 Task: Look for space in Chelles, France from 4th June, 2023 to 8th June, 2023 for 2 adults in price range Rs.8000 to Rs.16000. Place can be private room with 1  bedroom having 1 bed and 1 bathroom. Property type can be house, flat, guest house, hotel. Amenities needed are: washing machine. Booking option can be shelf check-in. Required host language is English.
Action: Mouse moved to (375, 102)
Screenshot: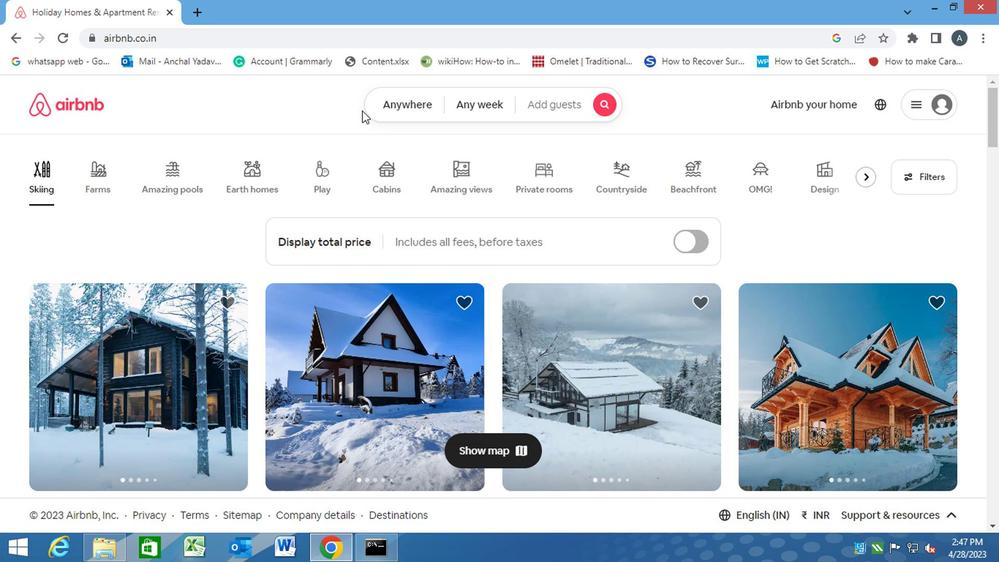 
Action: Mouse pressed left at (375, 102)
Screenshot: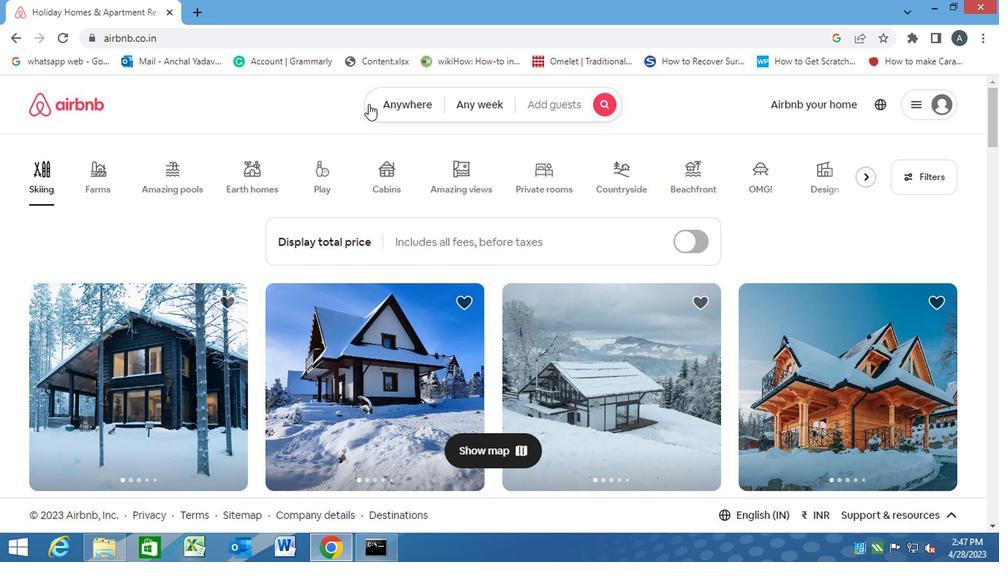 
Action: Mouse moved to (337, 158)
Screenshot: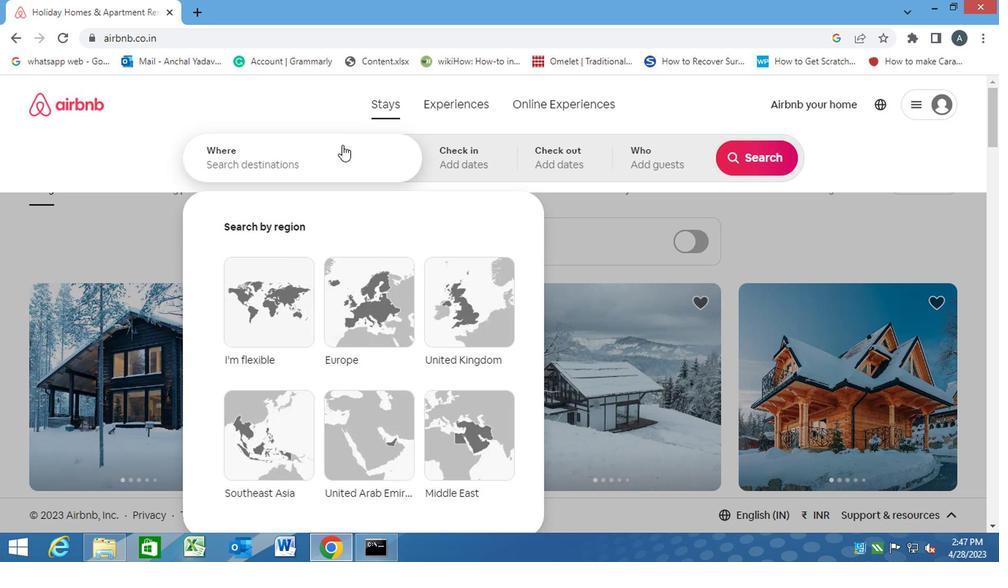 
Action: Mouse pressed left at (337, 158)
Screenshot: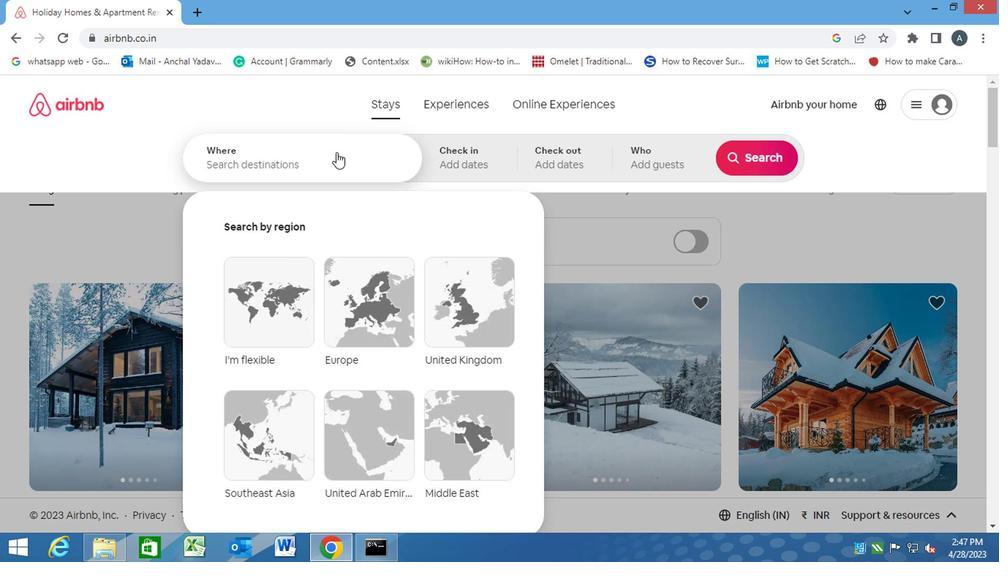 
Action: Key pressed c<Key.caps_lock>helles,<Key.space><Key.caps_lock>f<Key.caps_lock>rance<Key.enter>
Screenshot: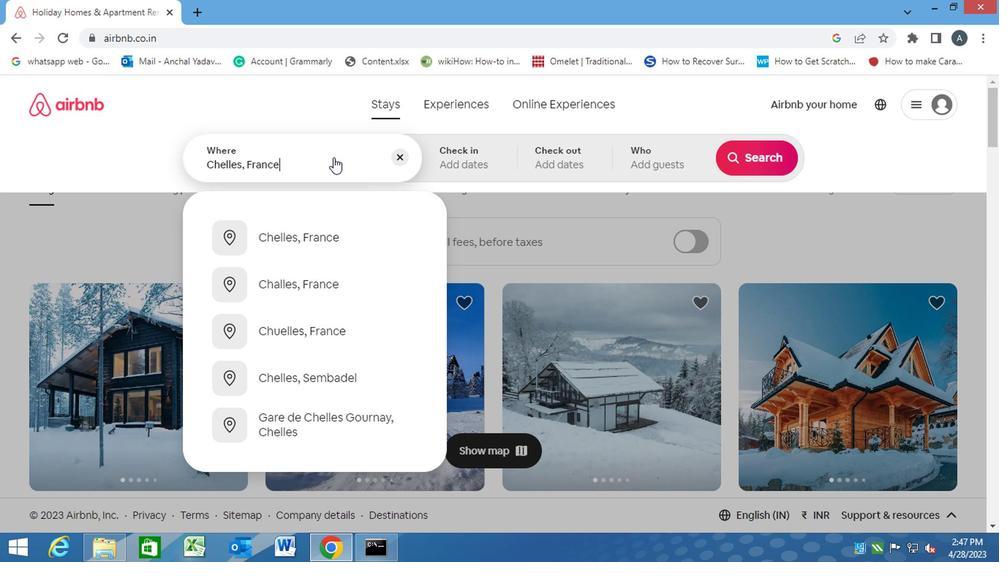
Action: Mouse moved to (754, 272)
Screenshot: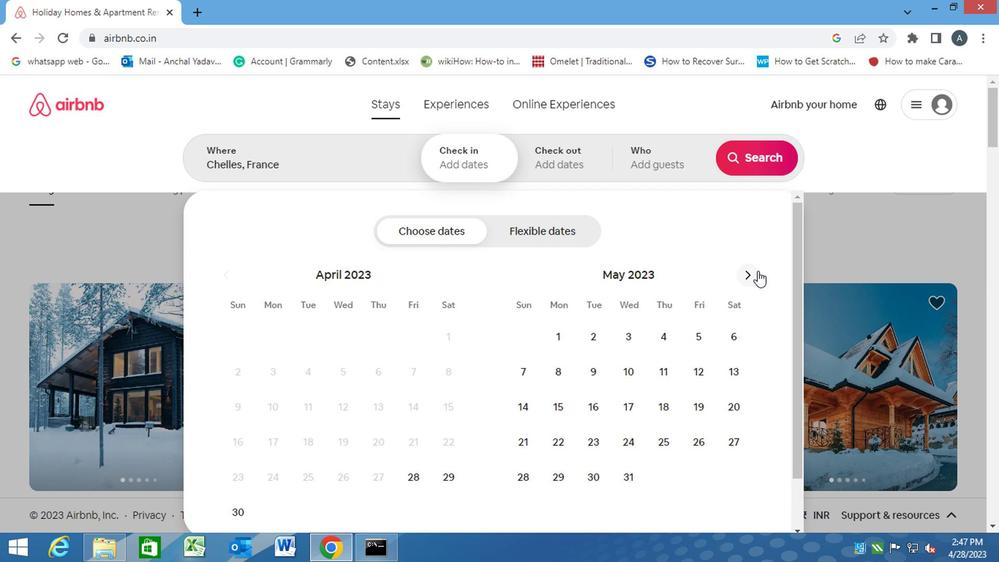 
Action: Mouse pressed left at (754, 272)
Screenshot: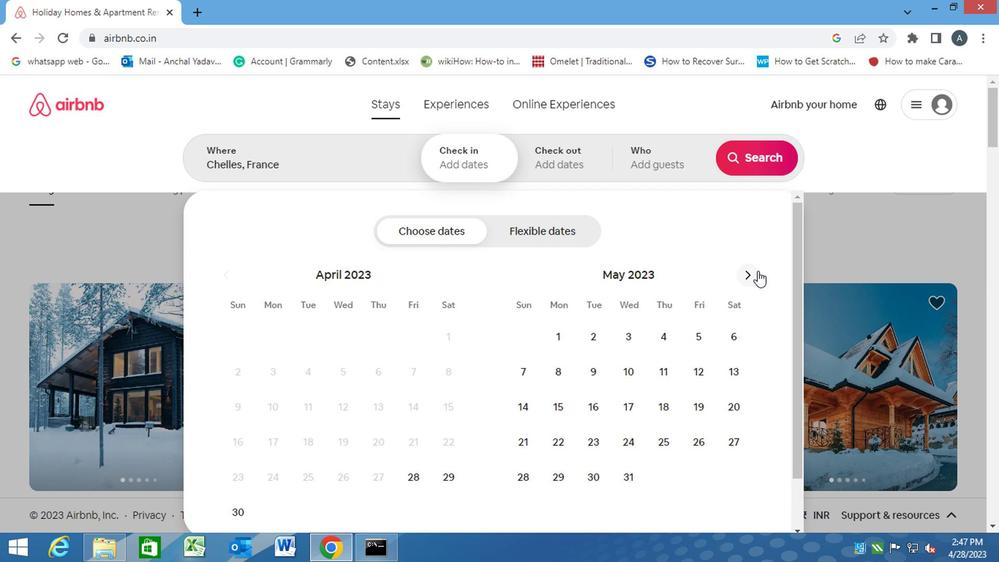 
Action: Mouse moved to (529, 372)
Screenshot: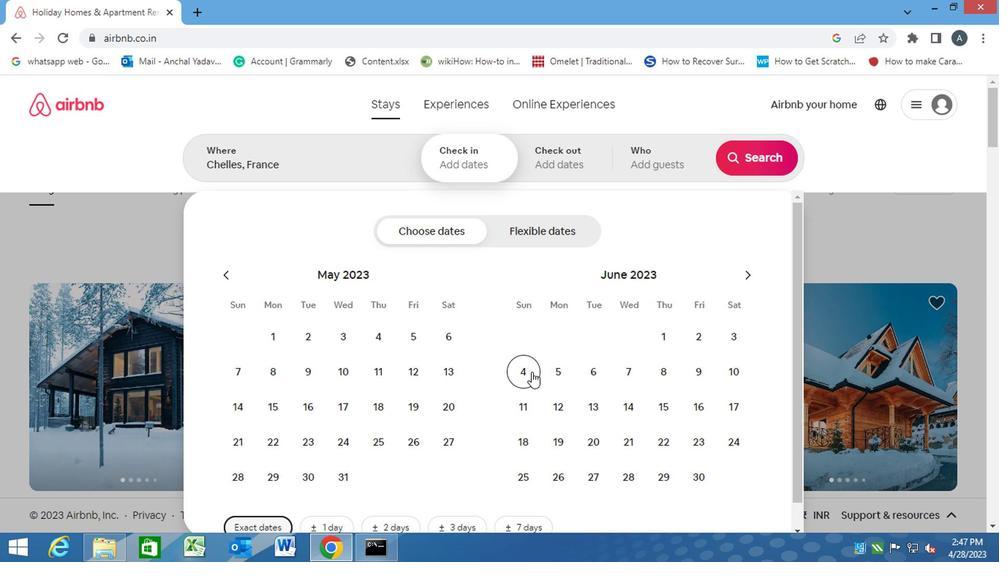 
Action: Mouse pressed left at (529, 372)
Screenshot: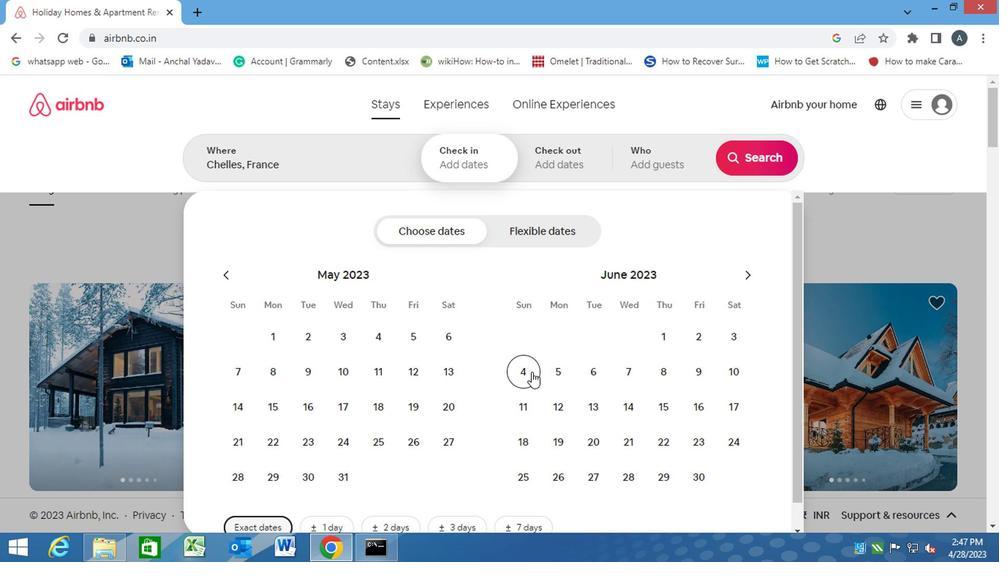 
Action: Mouse moved to (671, 377)
Screenshot: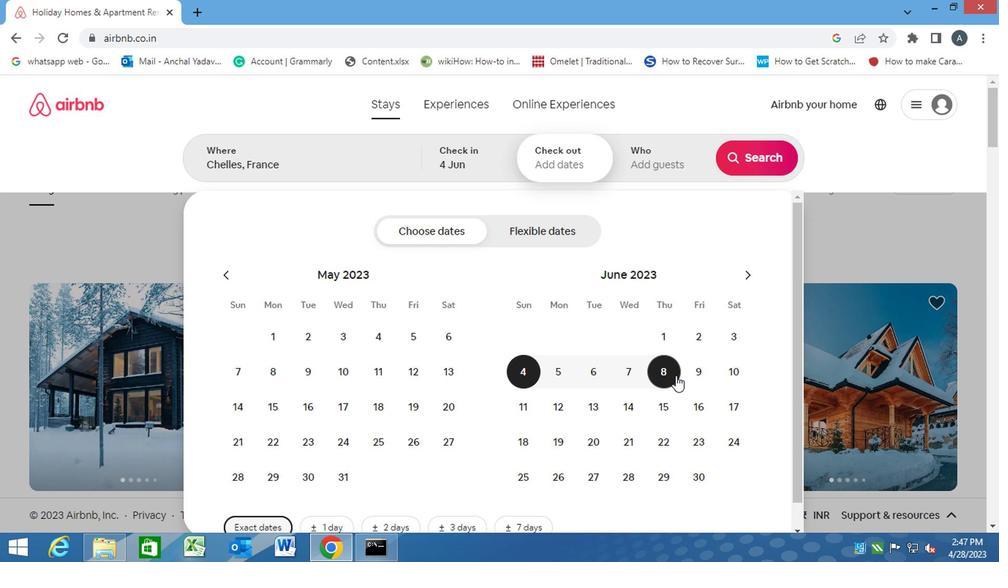 
Action: Mouse pressed left at (671, 377)
Screenshot: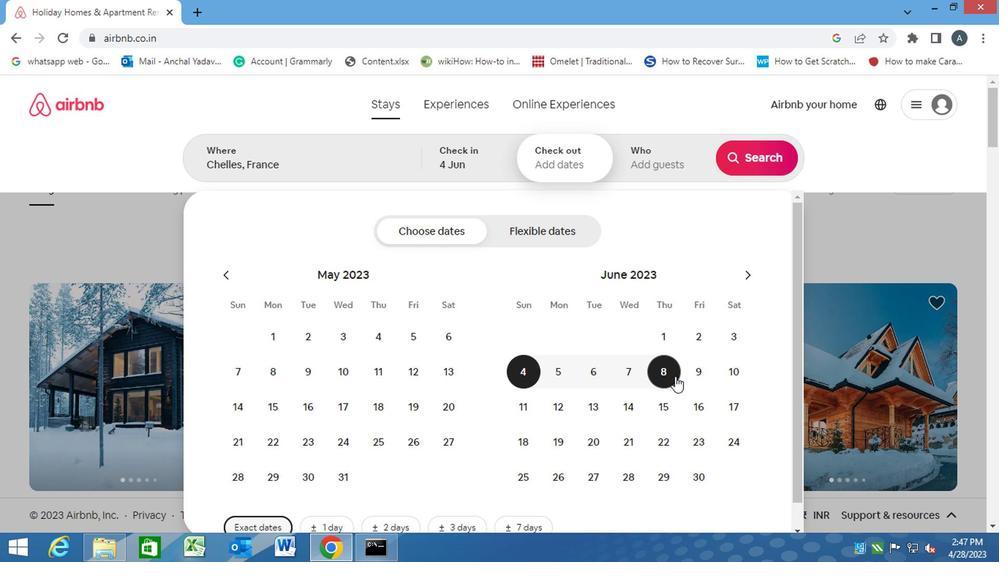 
Action: Mouse moved to (644, 154)
Screenshot: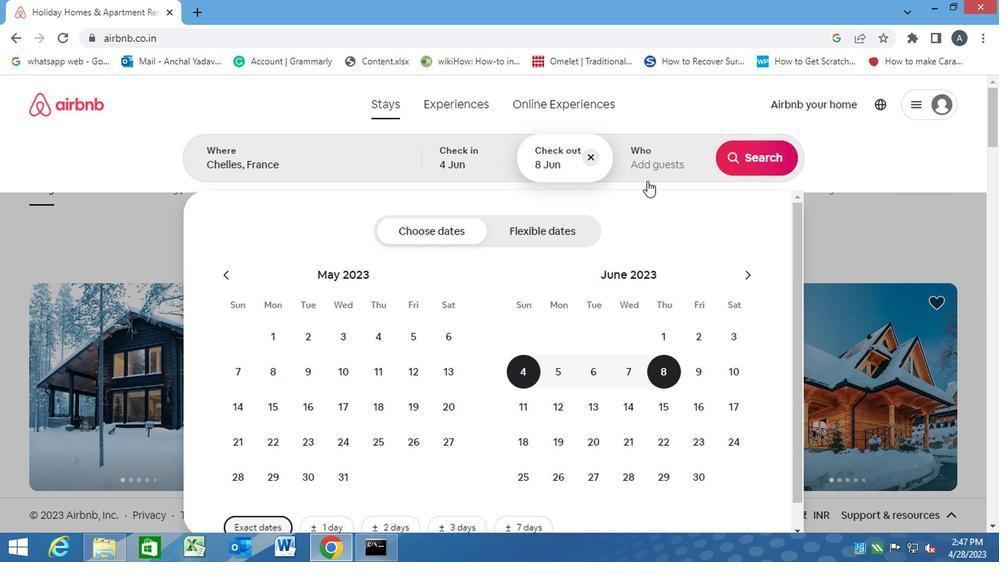 
Action: Mouse pressed left at (644, 154)
Screenshot: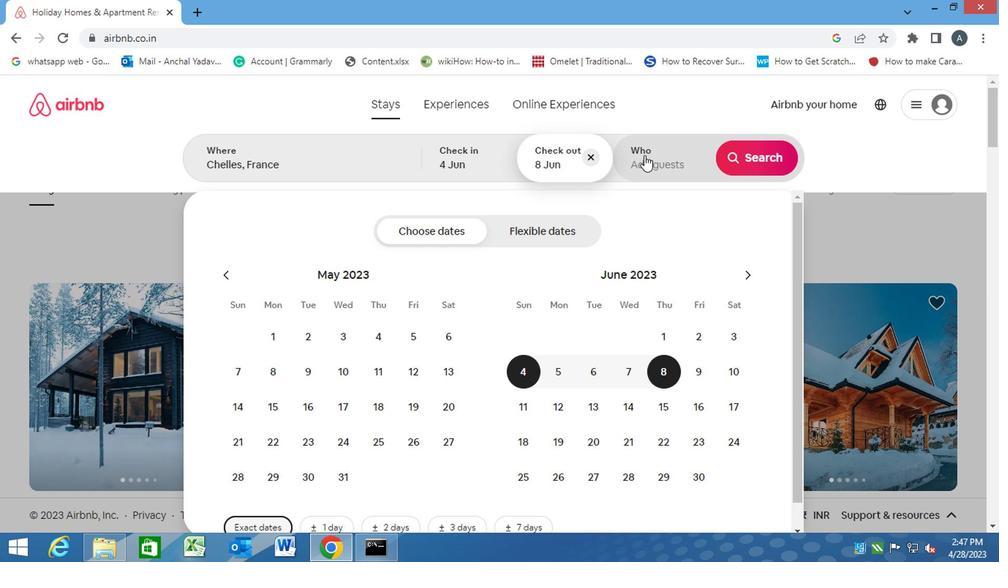 
Action: Mouse moved to (756, 236)
Screenshot: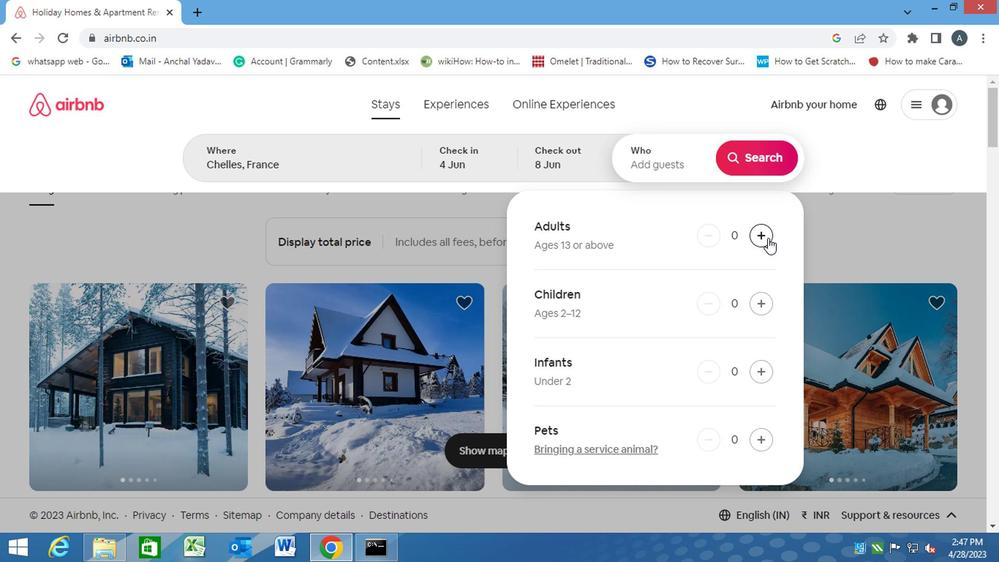 
Action: Mouse pressed left at (756, 236)
Screenshot: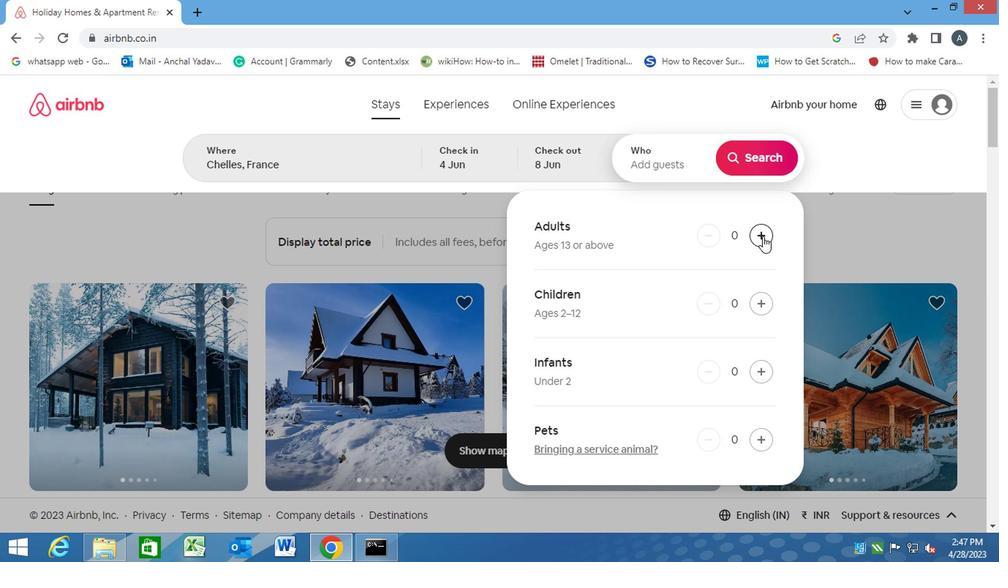 
Action: Mouse moved to (755, 235)
Screenshot: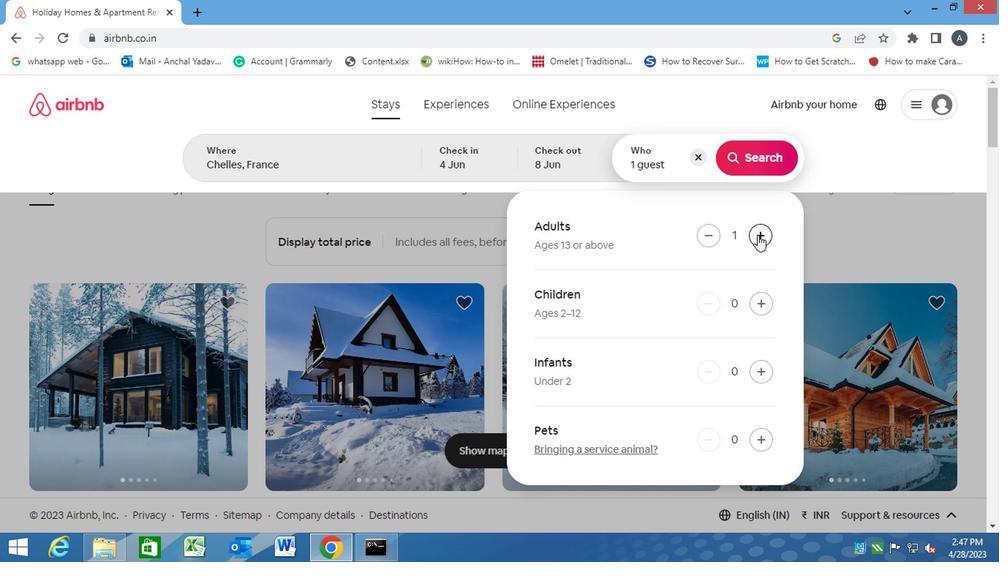 
Action: Mouse pressed left at (755, 235)
Screenshot: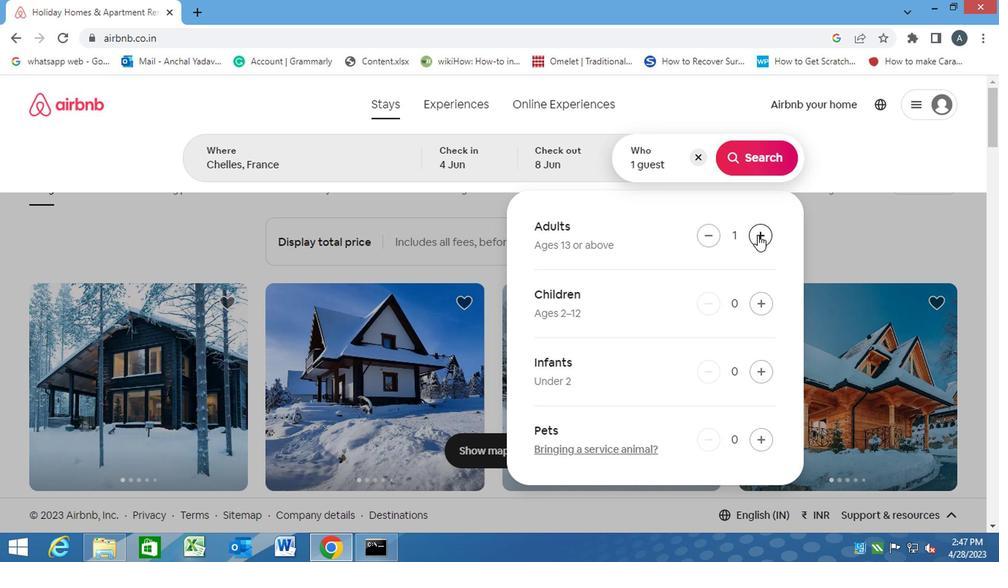 
Action: Mouse moved to (750, 159)
Screenshot: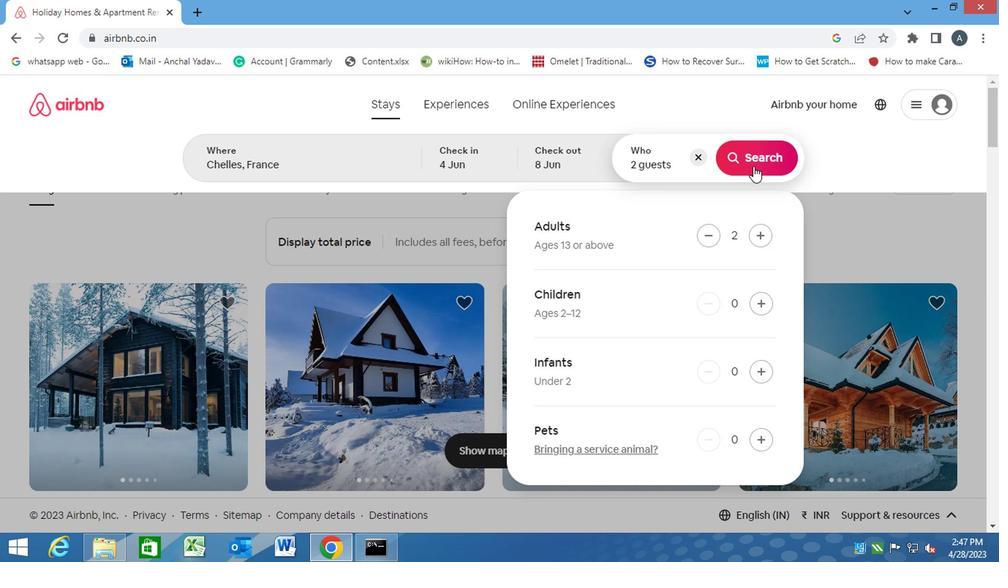
Action: Mouse pressed left at (750, 159)
Screenshot: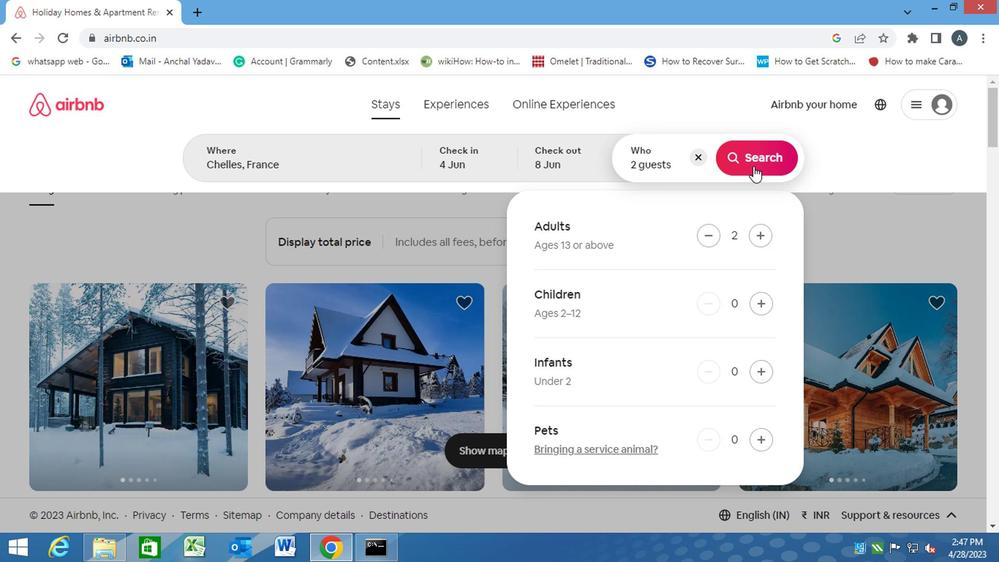 
Action: Mouse moved to (927, 156)
Screenshot: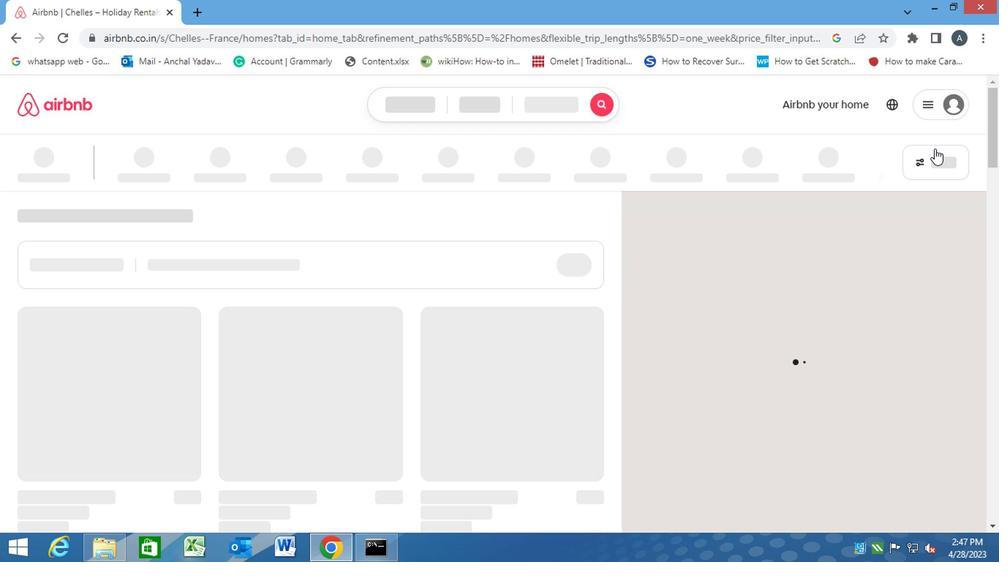 
Action: Mouse pressed left at (927, 156)
Screenshot: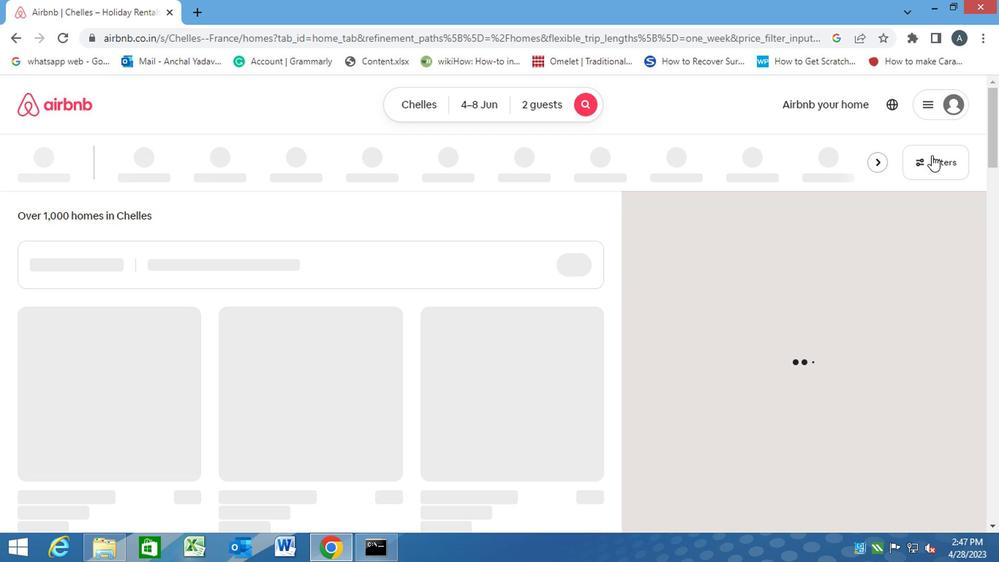 
Action: Mouse moved to (241, 298)
Screenshot: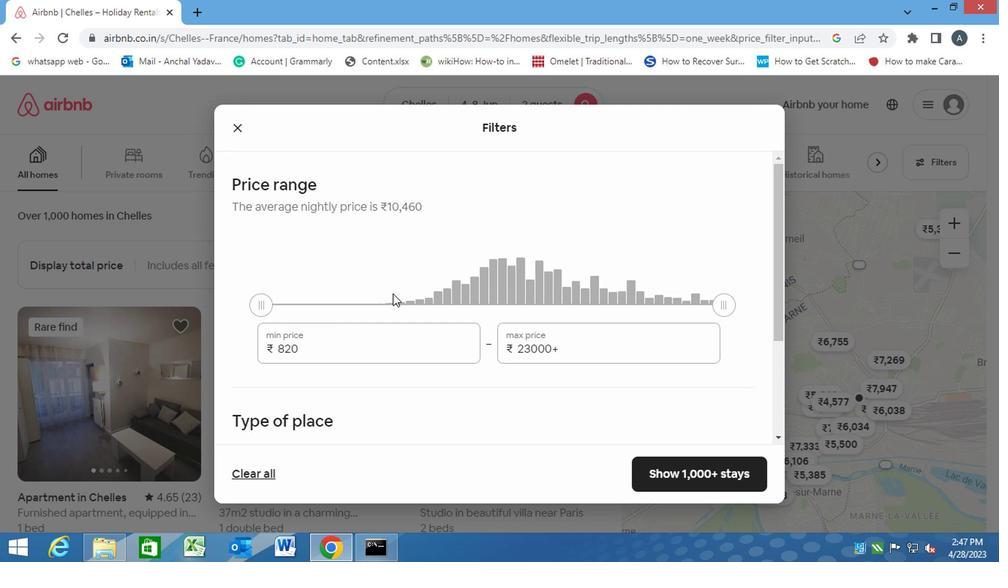 
Action: Mouse scrolled (241, 297) with delta (0, 0)
Screenshot: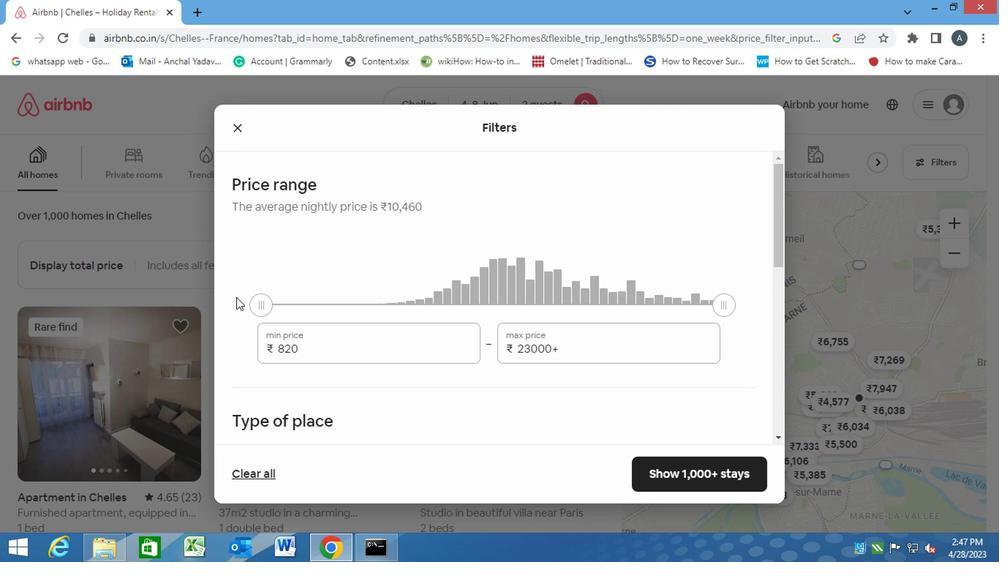 
Action: Mouse scrolled (241, 297) with delta (0, 0)
Screenshot: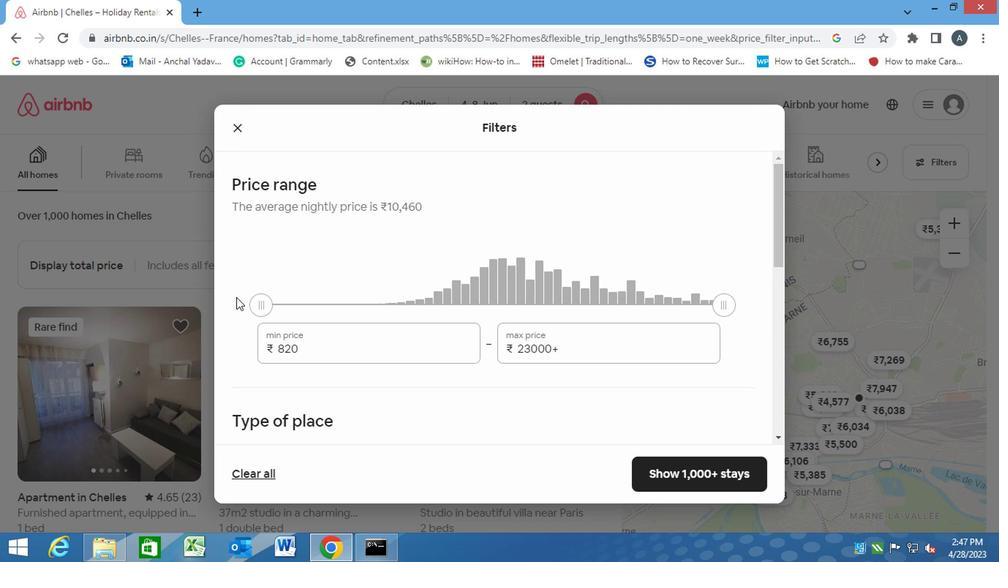 
Action: Mouse moved to (308, 197)
Screenshot: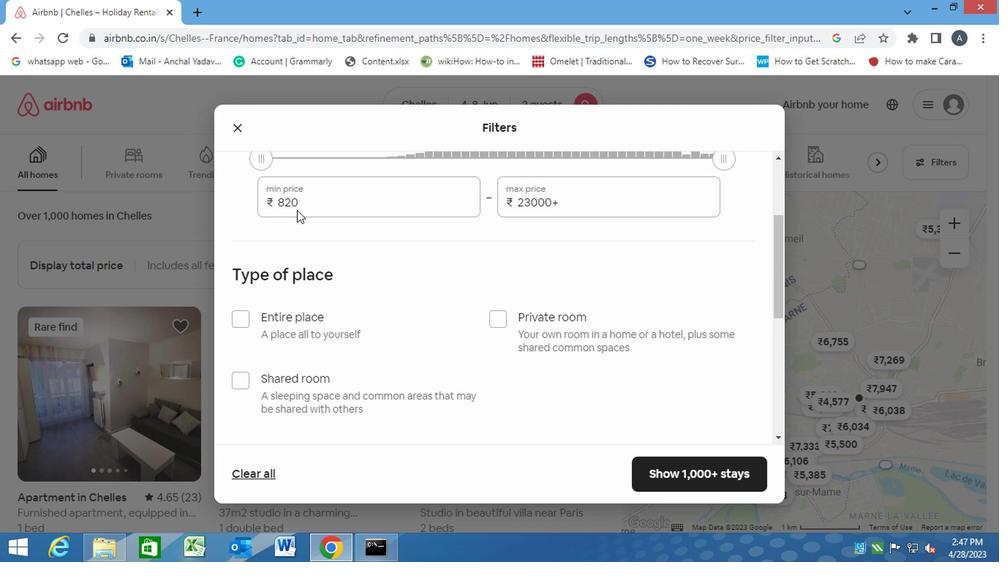 
Action: Mouse pressed left at (308, 197)
Screenshot: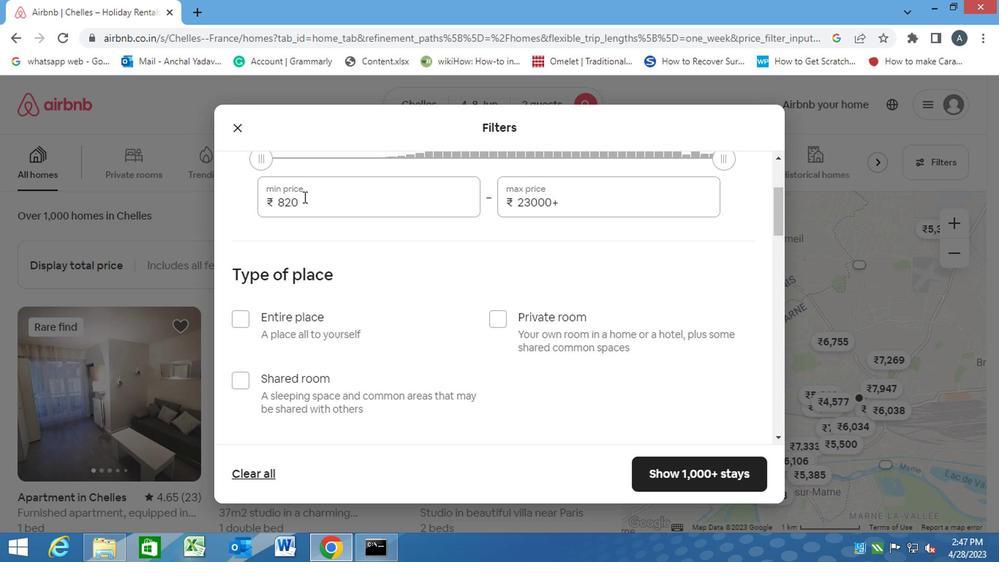 
Action: Mouse moved to (242, 212)
Screenshot: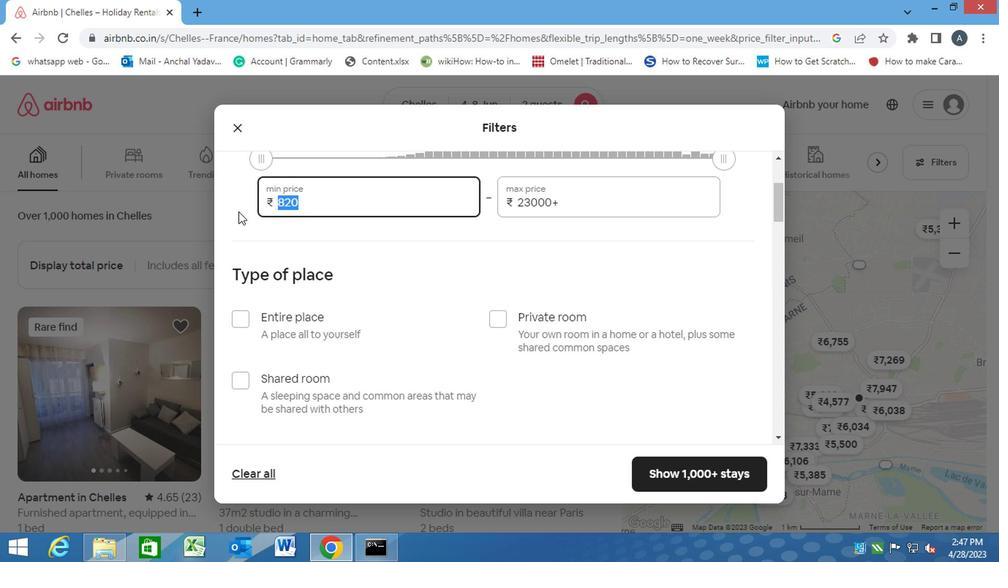 
Action: Key pressed 8000<Key.tab><Key.backspace><Key.backspace><Key.backspace><Key.backspace><Key.backspace><Key.backspace><Key.backspace><Key.backspace><Key.backspace><Key.backspace><Key.backspace><Key.backspace><Key.backspace><Key.backspace><Key.backspace><Key.backspace><Key.backspace><Key.backspace><Key.backspace><Key.backspace><Key.backspace><Key.backspace><Key.backspace><Key.backspace><Key.backspace><Key.backspace><Key.backspace><Key.backspace><Key.backspace><Key.backspace><Key.backspace><Key.backspace><Key.backspace><Key.backspace><Key.backspace><Key.backspace>16000
Screenshot: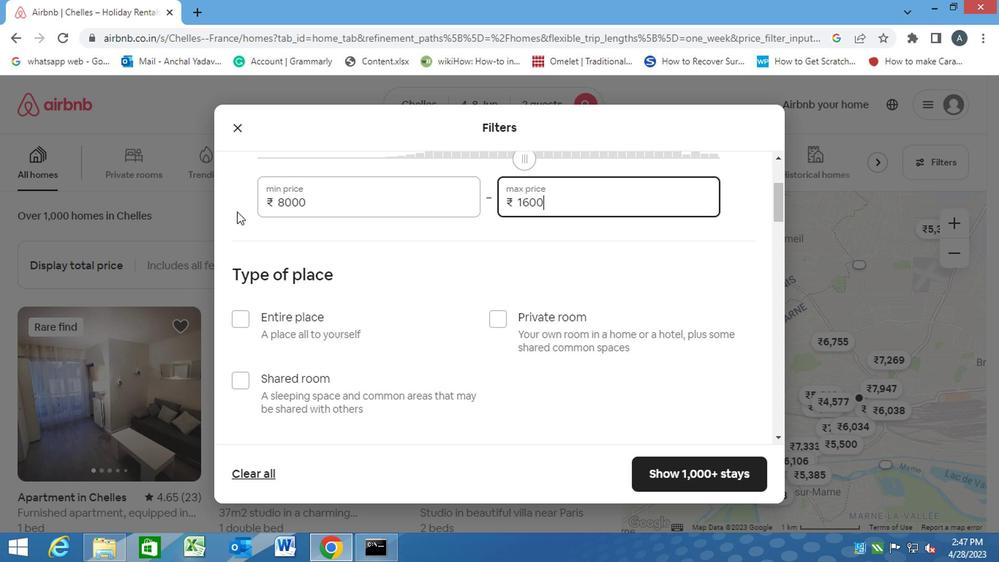 
Action: Mouse moved to (436, 276)
Screenshot: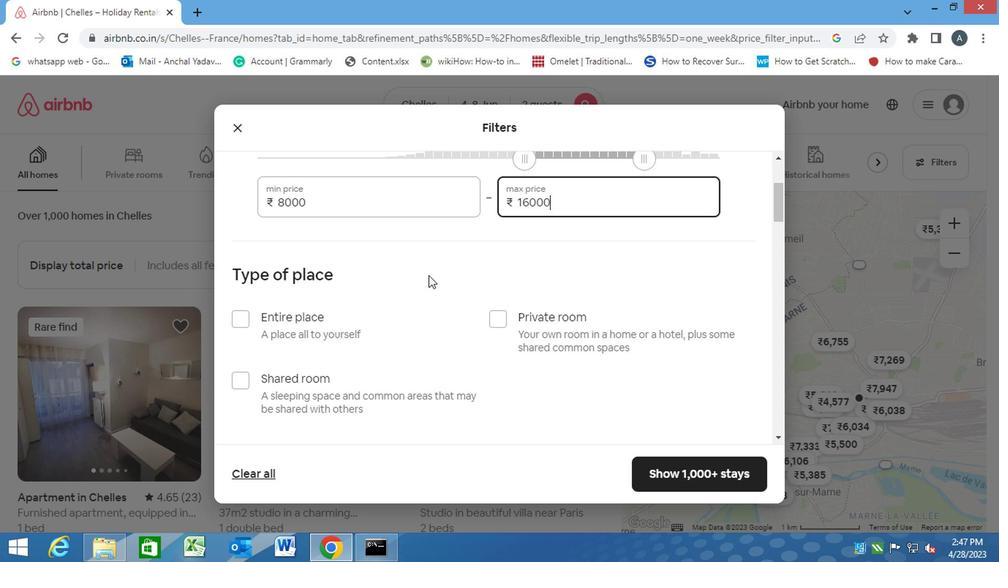 
Action: Mouse pressed left at (436, 276)
Screenshot: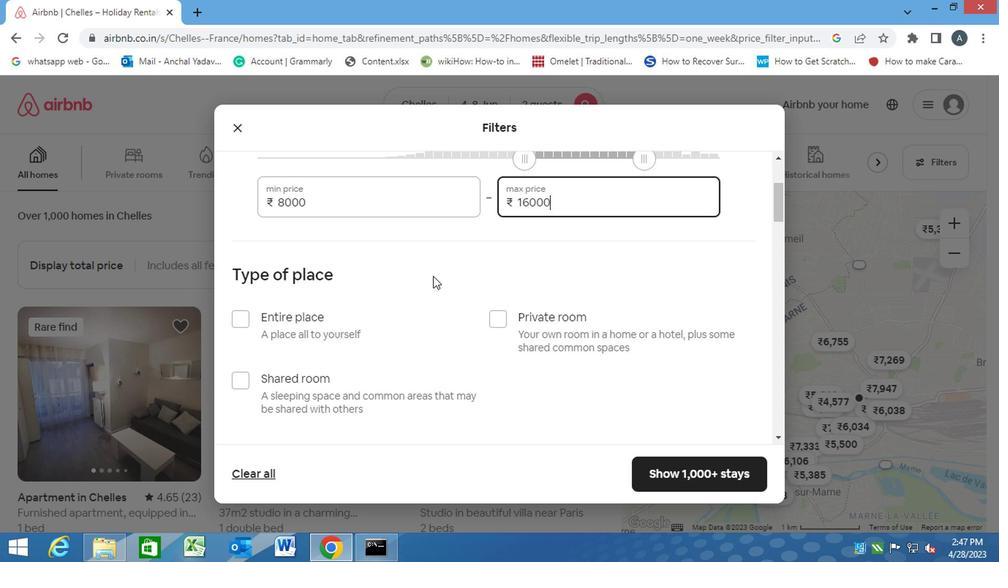 
Action: Mouse moved to (437, 276)
Screenshot: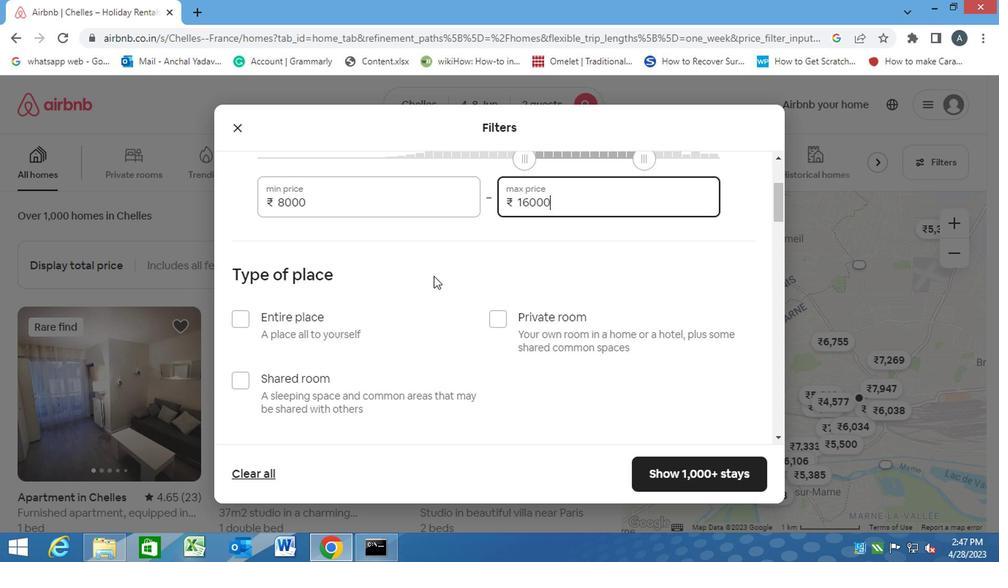 
Action: Mouse scrolled (437, 276) with delta (0, 0)
Screenshot: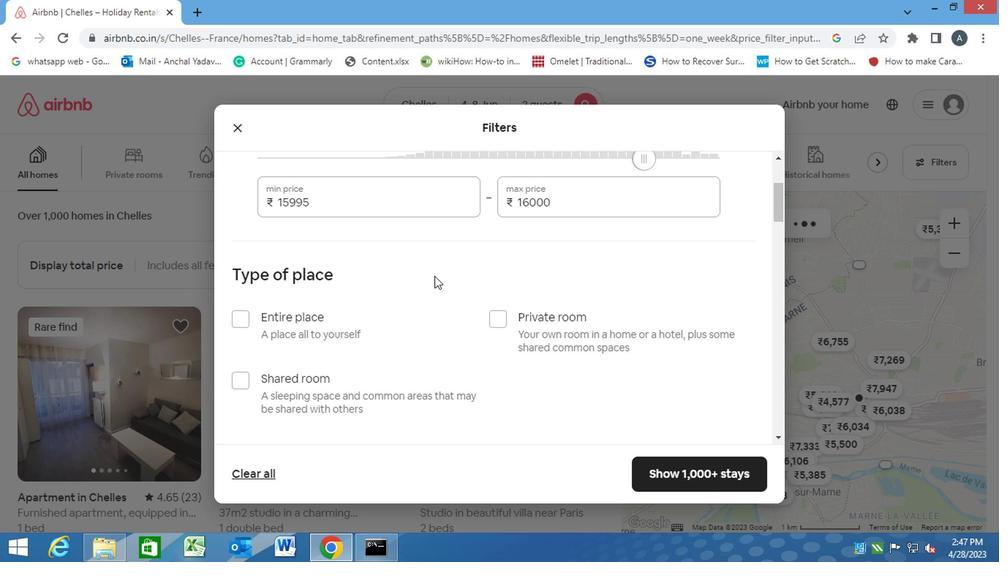 
Action: Mouse moved to (437, 276)
Screenshot: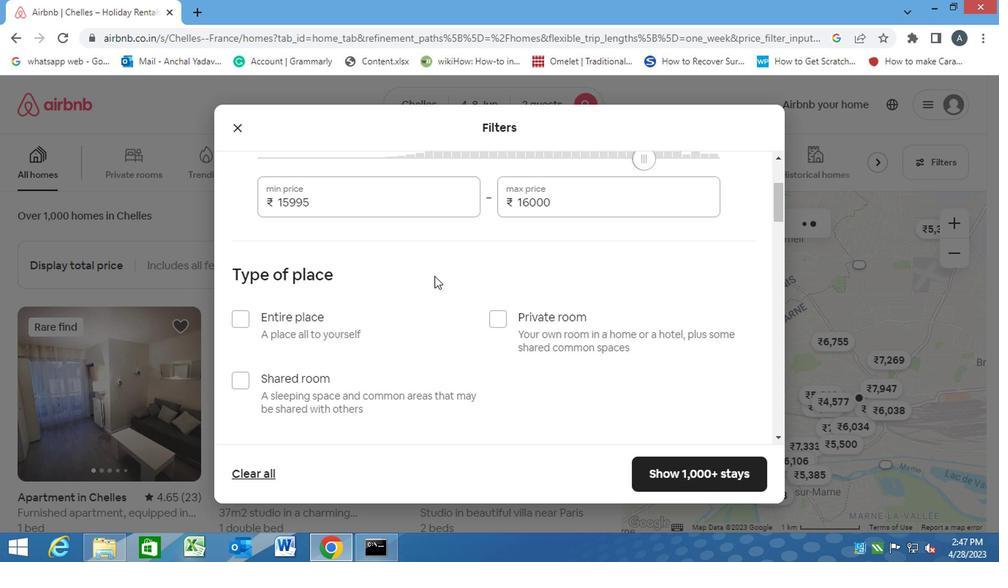 
Action: Mouse scrolled (437, 276) with delta (0, 0)
Screenshot: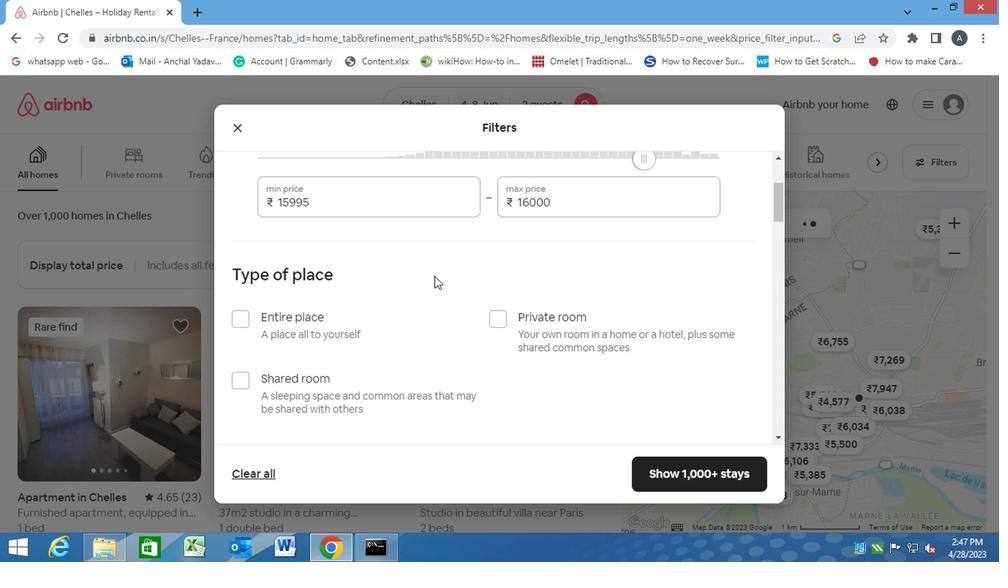 
Action: Mouse moved to (500, 175)
Screenshot: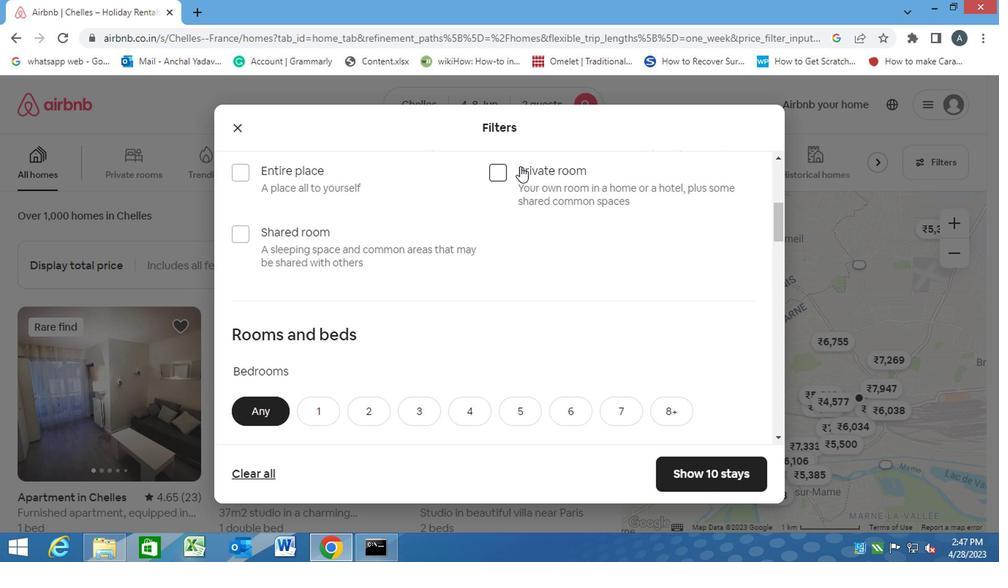 
Action: Mouse pressed left at (500, 175)
Screenshot: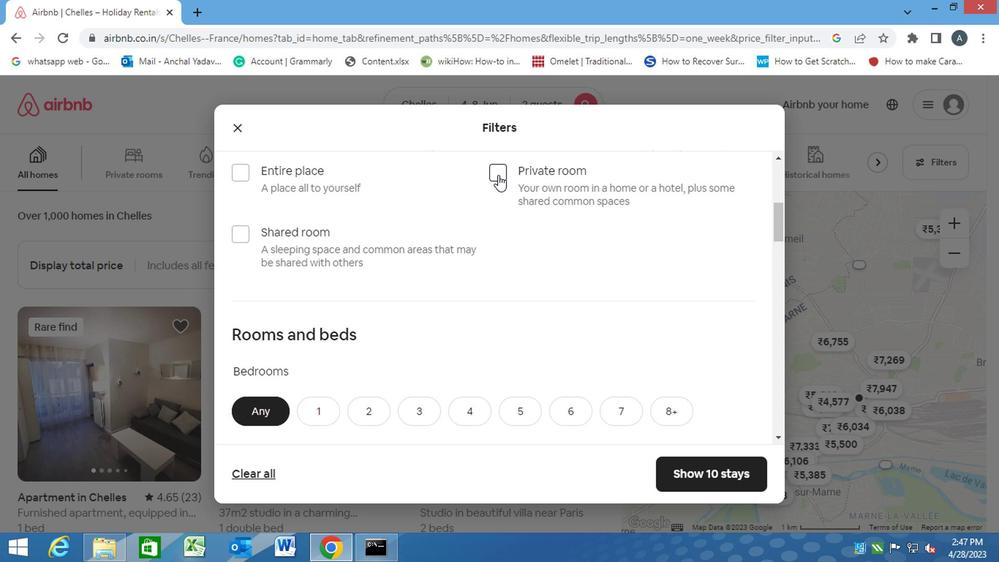 
Action: Mouse moved to (497, 278)
Screenshot: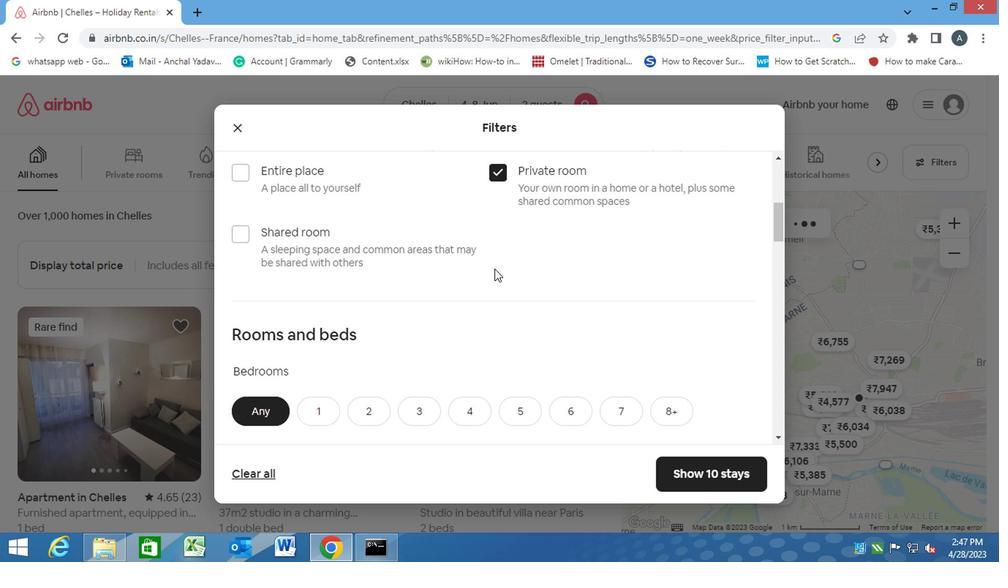 
Action: Mouse scrolled (497, 277) with delta (0, 0)
Screenshot: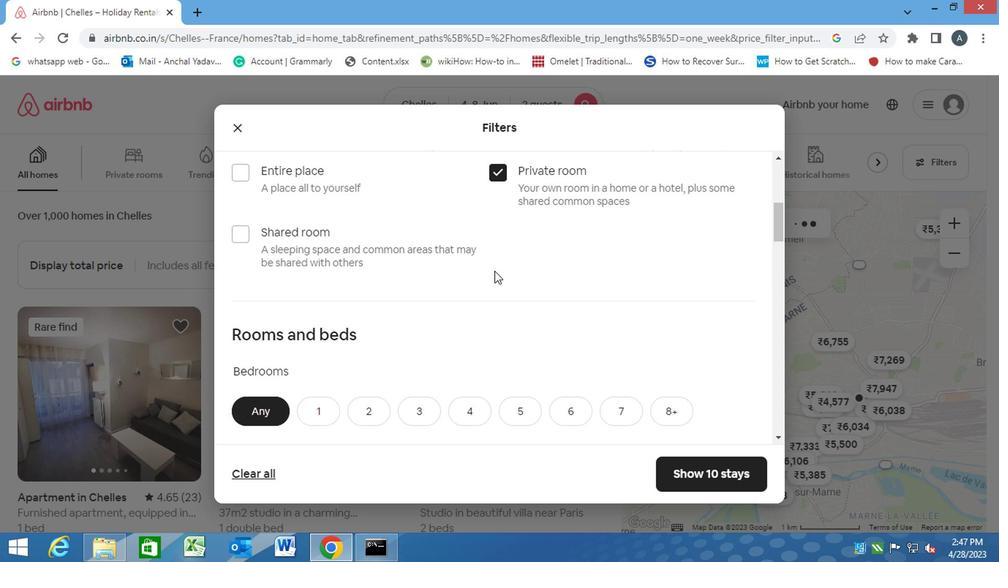 
Action: Mouse scrolled (497, 277) with delta (0, 0)
Screenshot: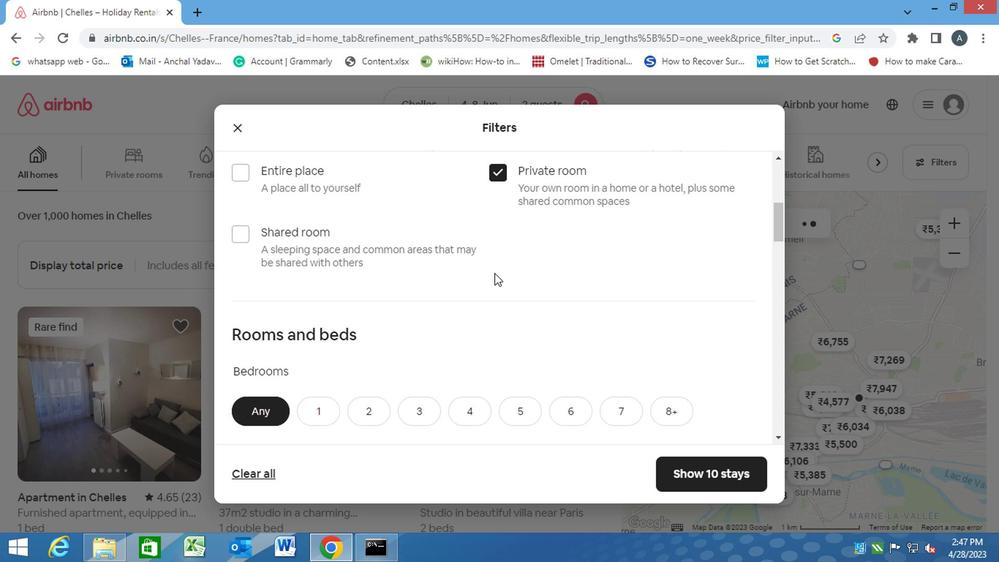 
Action: Mouse moved to (322, 263)
Screenshot: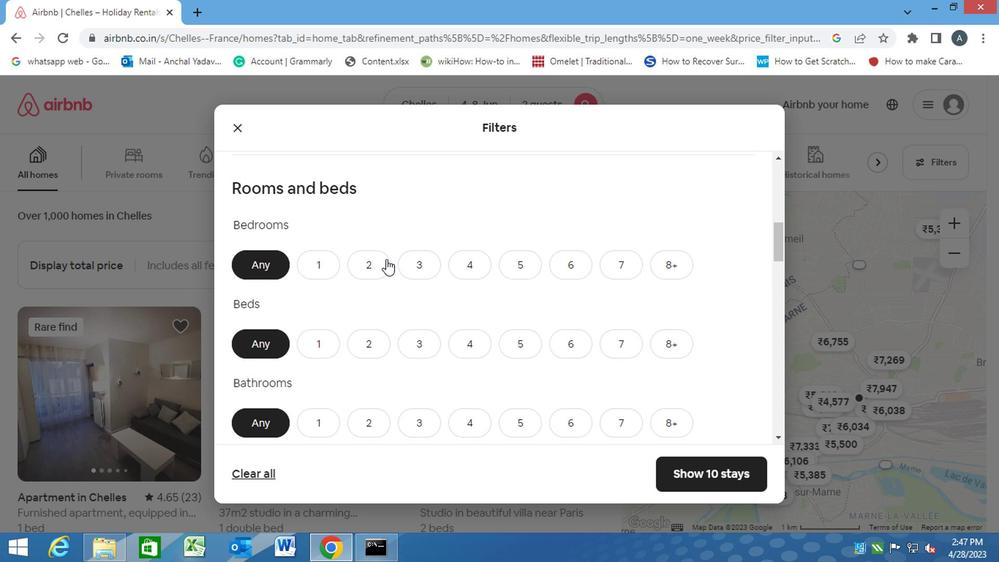 
Action: Mouse pressed left at (322, 263)
Screenshot: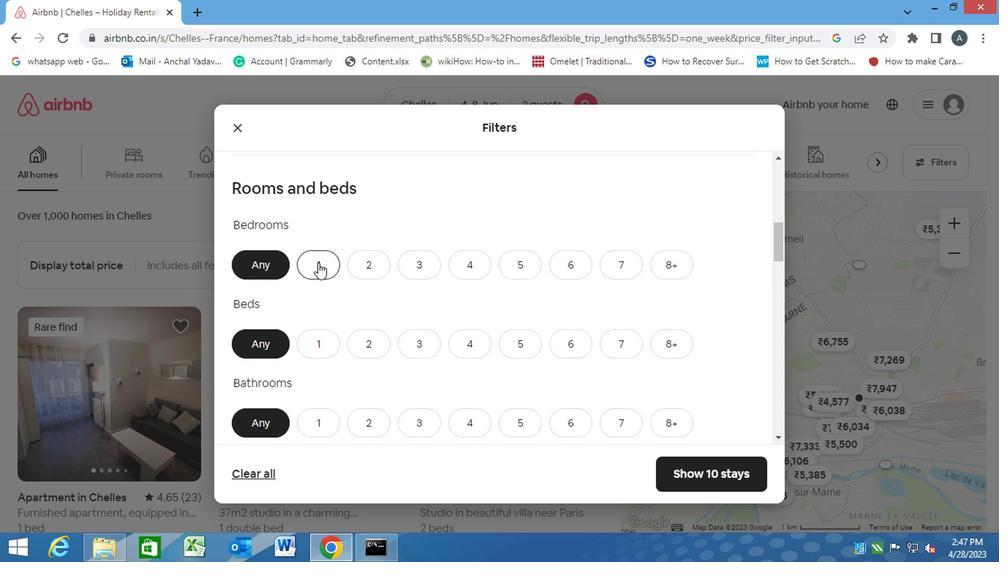 
Action: Mouse moved to (319, 335)
Screenshot: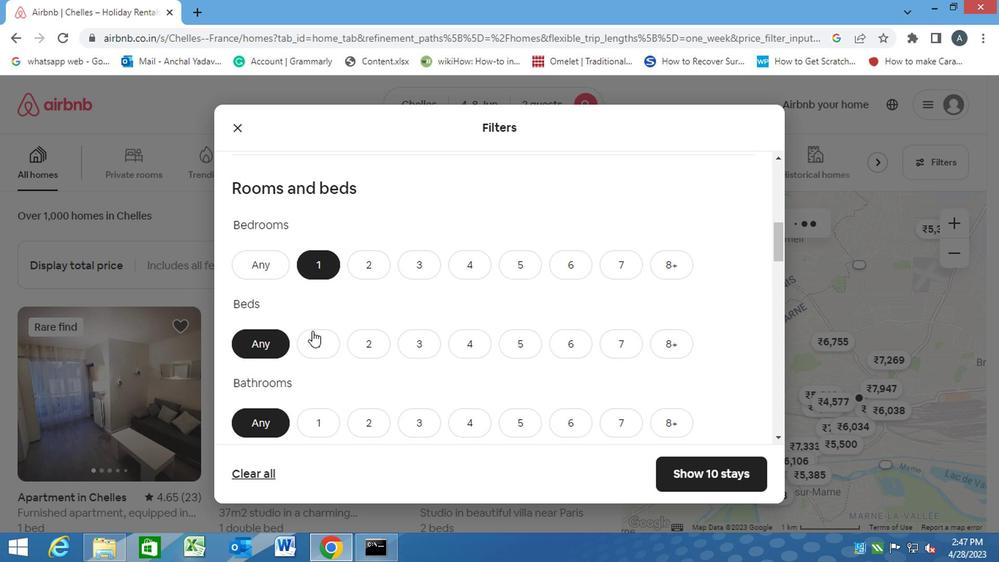 
Action: Mouse pressed left at (319, 335)
Screenshot: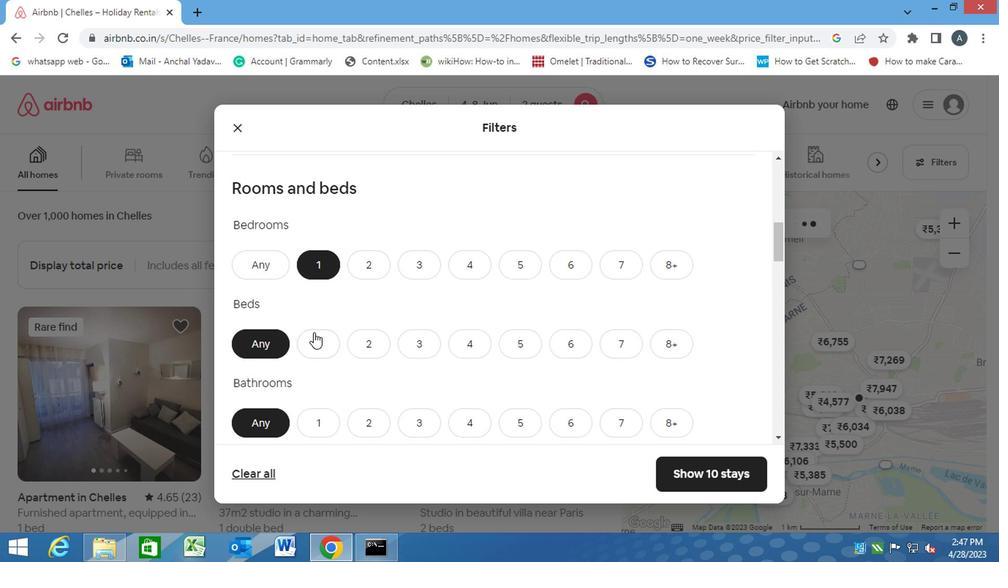 
Action: Mouse moved to (323, 419)
Screenshot: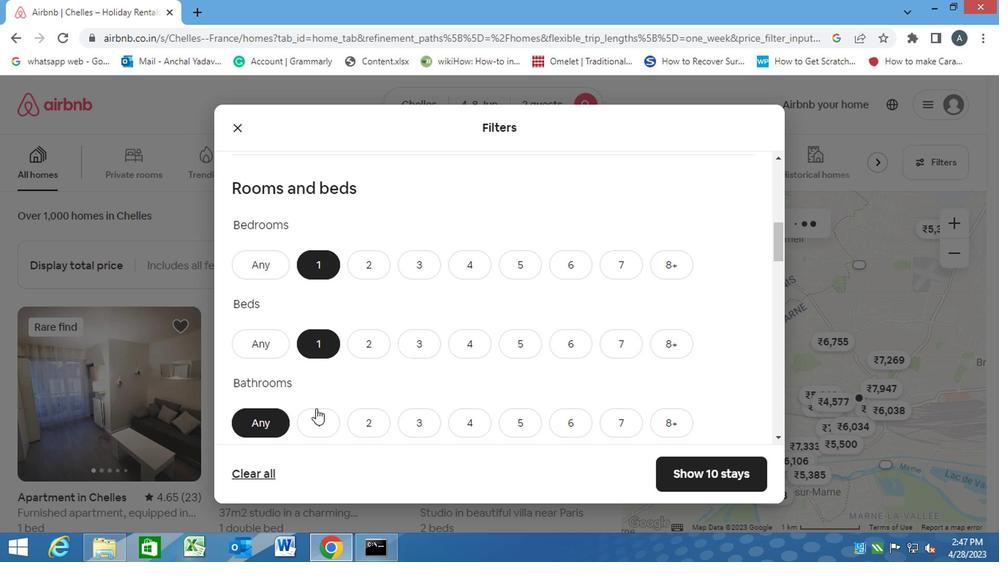 
Action: Mouse pressed left at (323, 419)
Screenshot: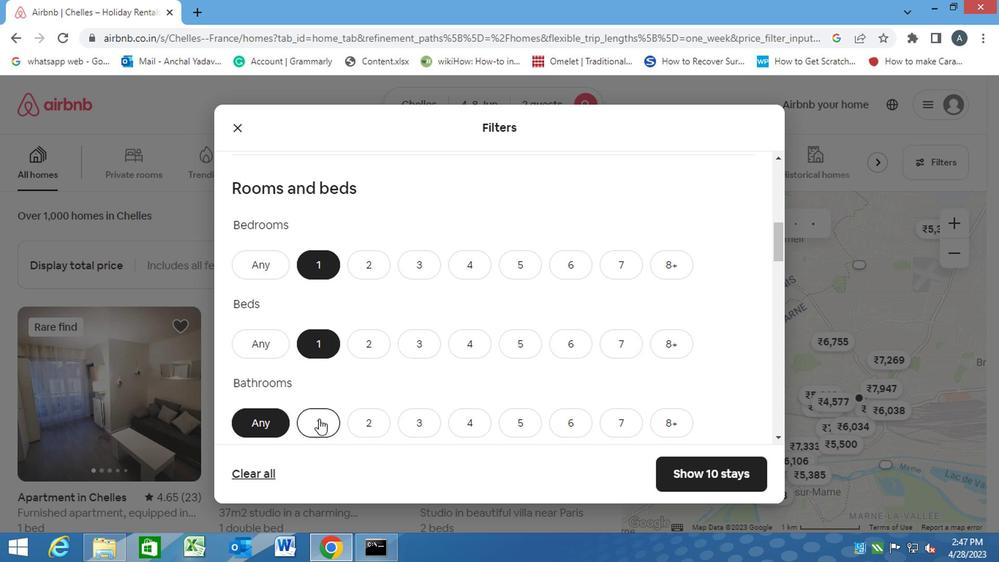 
Action: Mouse moved to (395, 413)
Screenshot: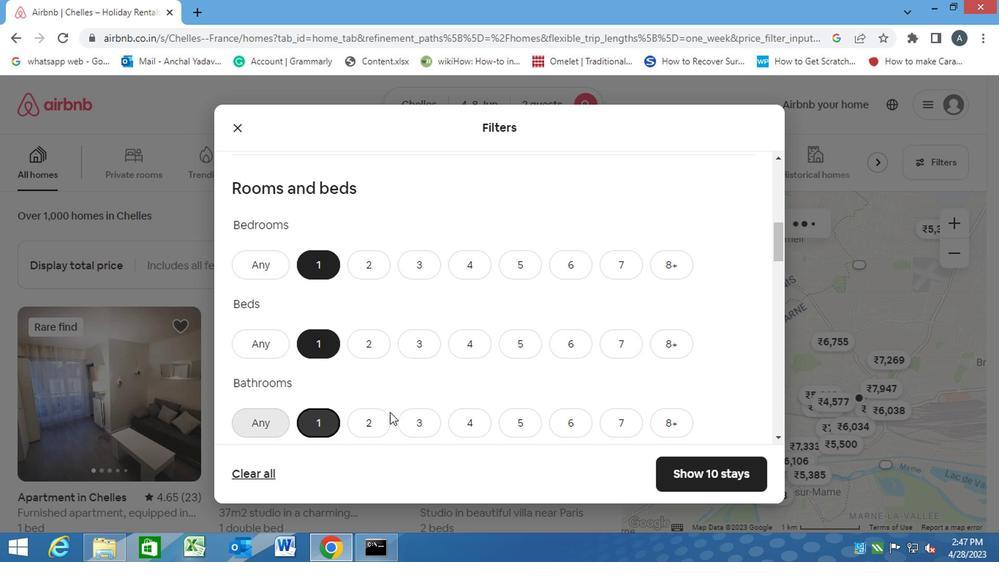 
Action: Mouse scrolled (395, 412) with delta (0, 0)
Screenshot: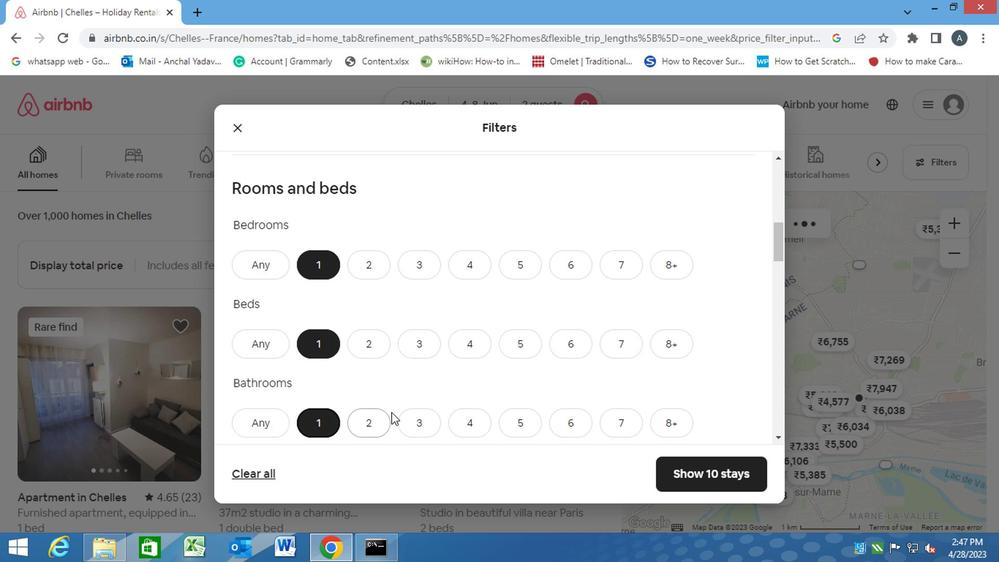
Action: Mouse scrolled (395, 412) with delta (0, 0)
Screenshot: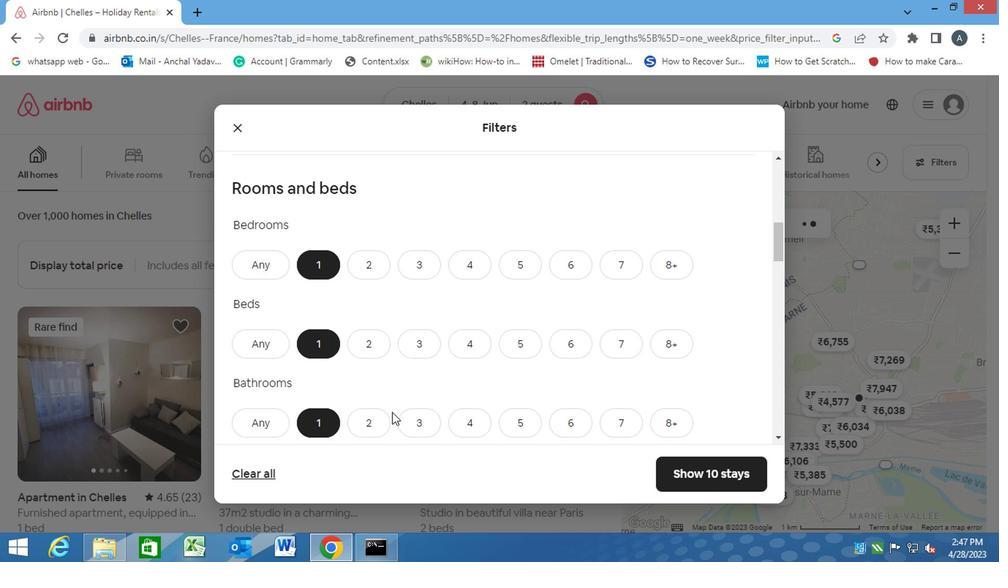 
Action: Mouse scrolled (395, 412) with delta (0, 0)
Screenshot: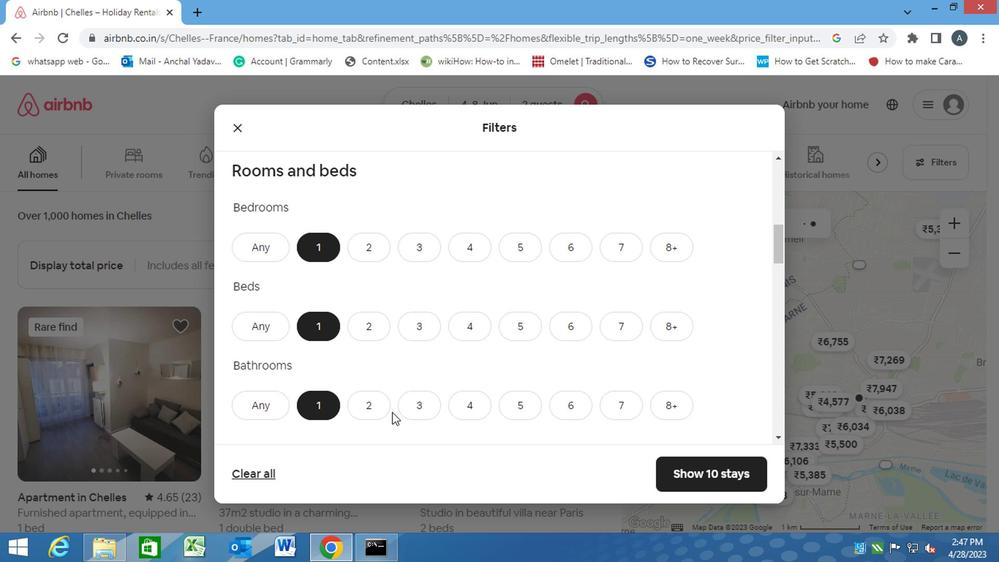 
Action: Mouse moved to (308, 348)
Screenshot: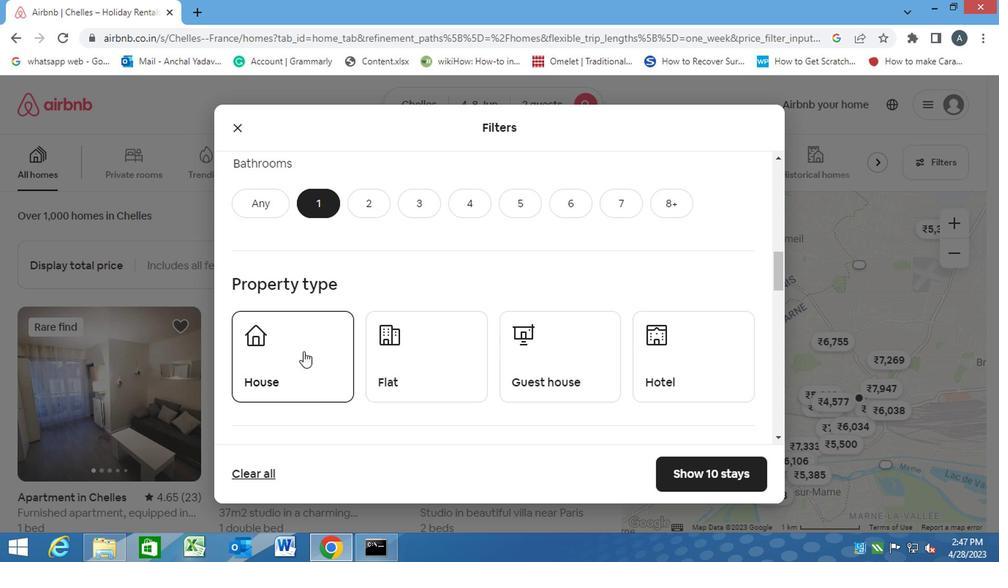 
Action: Mouse pressed left at (308, 348)
Screenshot: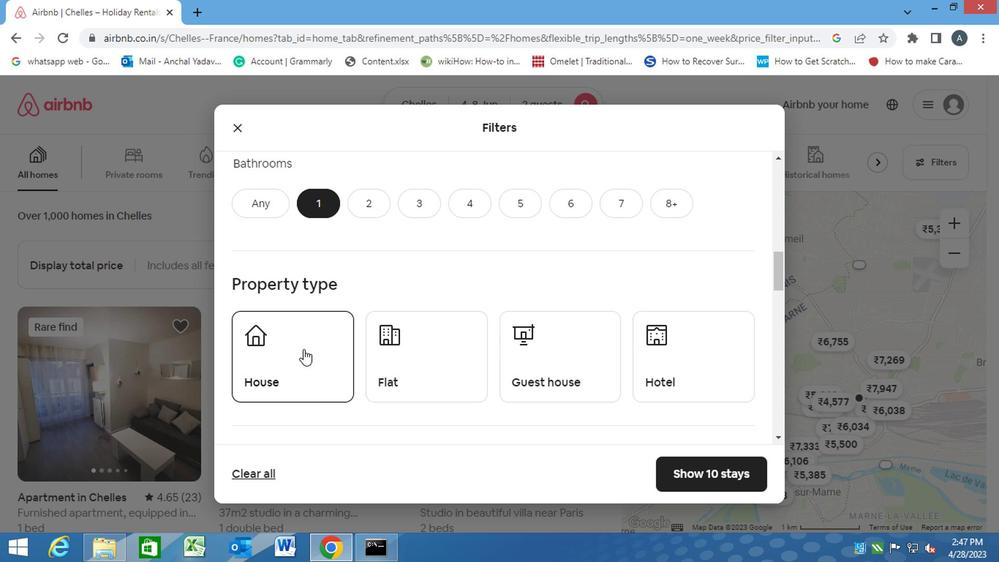 
Action: Mouse moved to (414, 348)
Screenshot: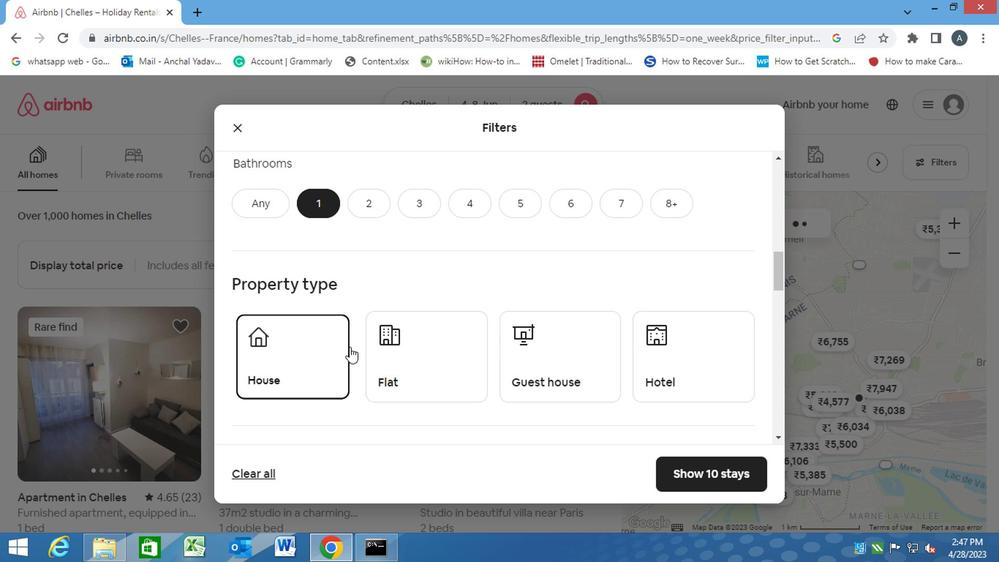 
Action: Mouse pressed left at (414, 348)
Screenshot: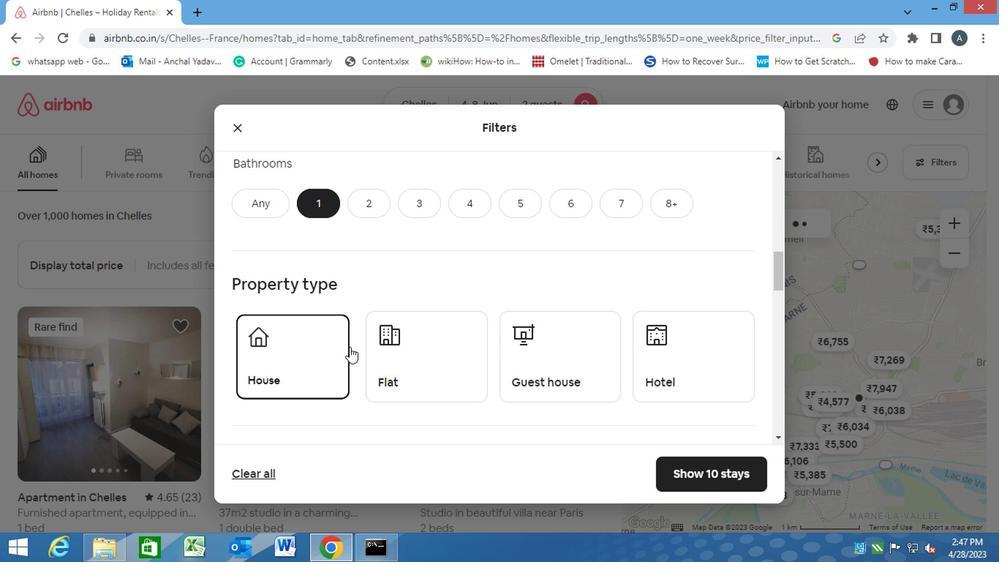 
Action: Mouse moved to (539, 348)
Screenshot: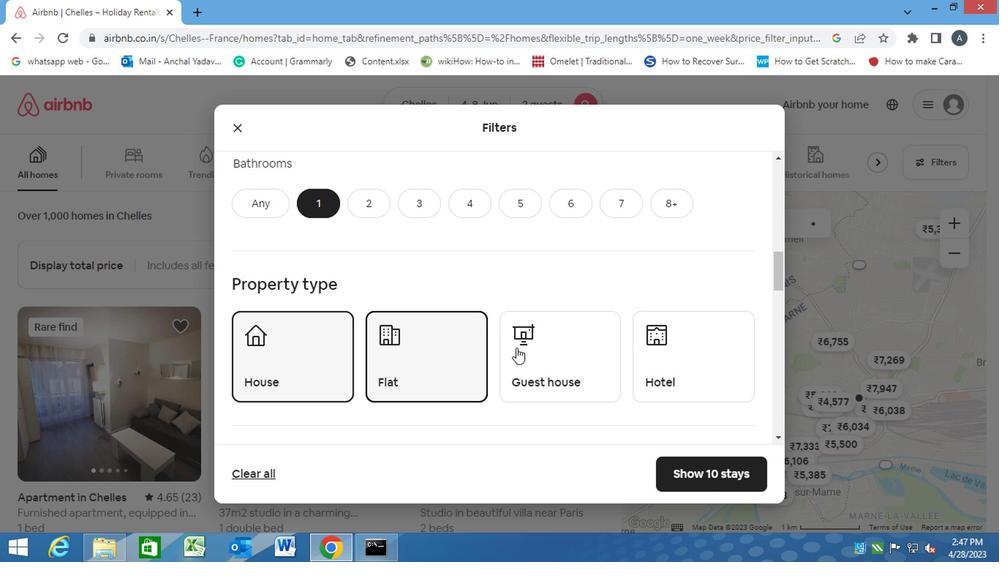 
Action: Mouse pressed left at (539, 348)
Screenshot: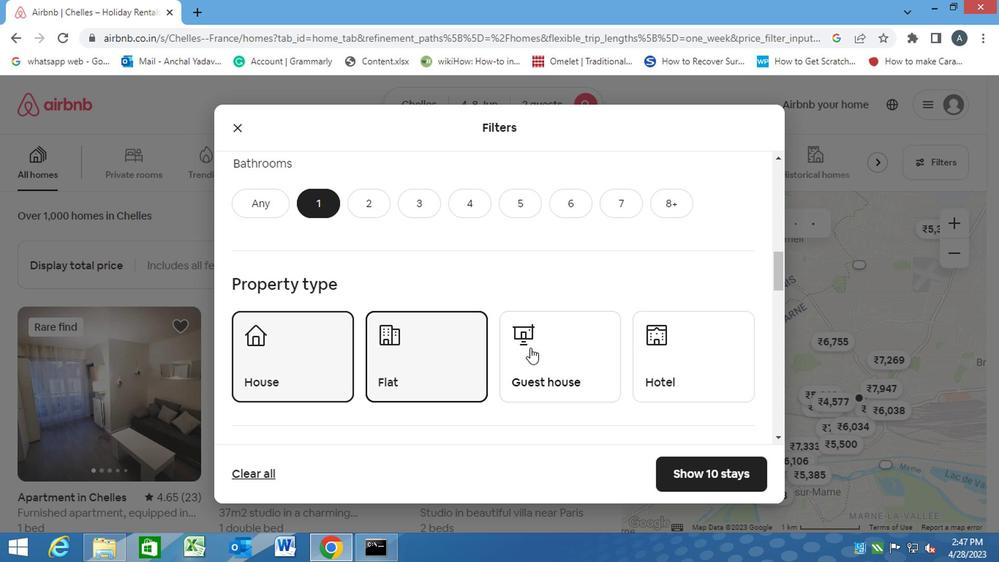 
Action: Mouse moved to (660, 350)
Screenshot: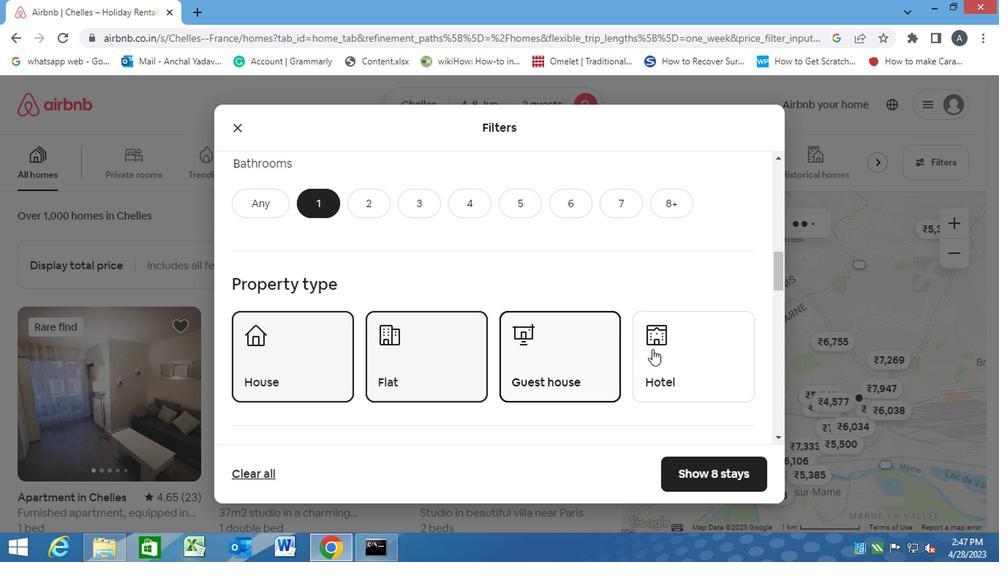 
Action: Mouse pressed left at (660, 350)
Screenshot: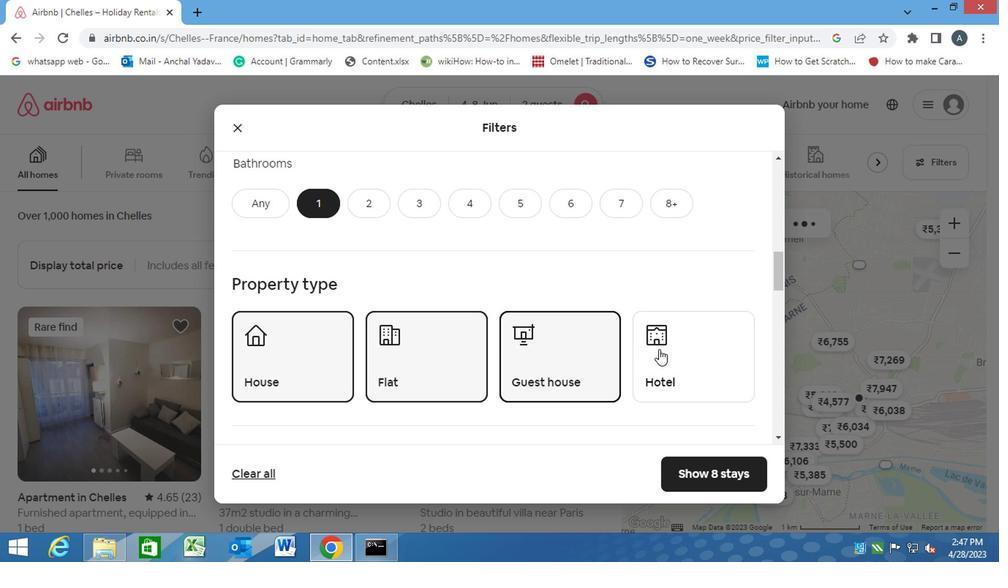 
Action: Mouse moved to (523, 373)
Screenshot: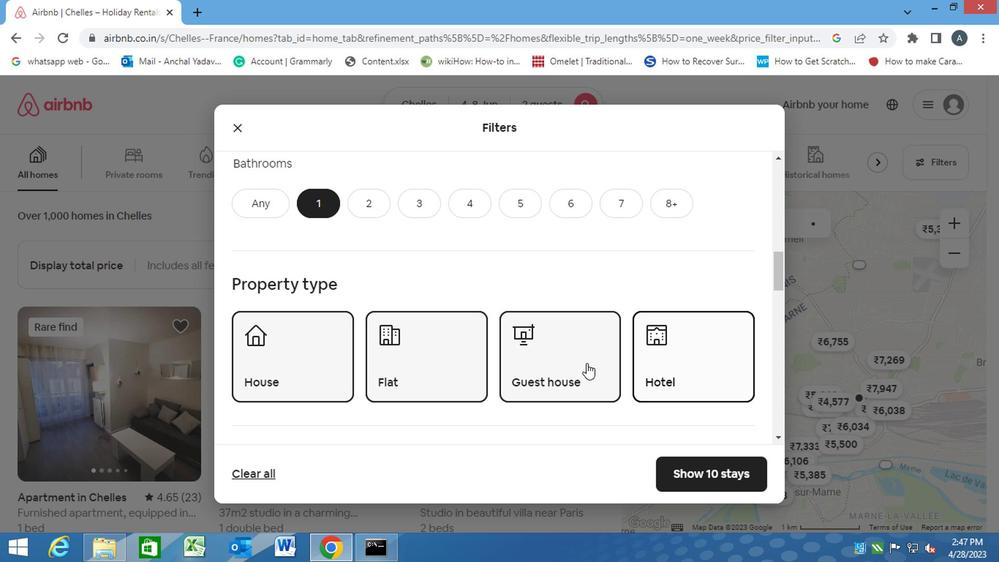 
Action: Mouse scrolled (523, 373) with delta (0, 0)
Screenshot: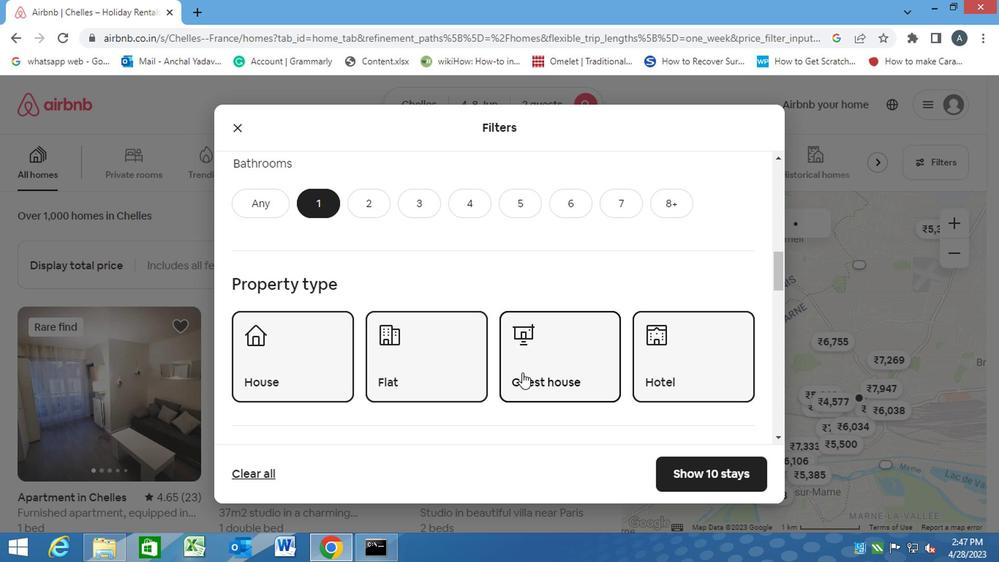 
Action: Mouse moved to (523, 373)
Screenshot: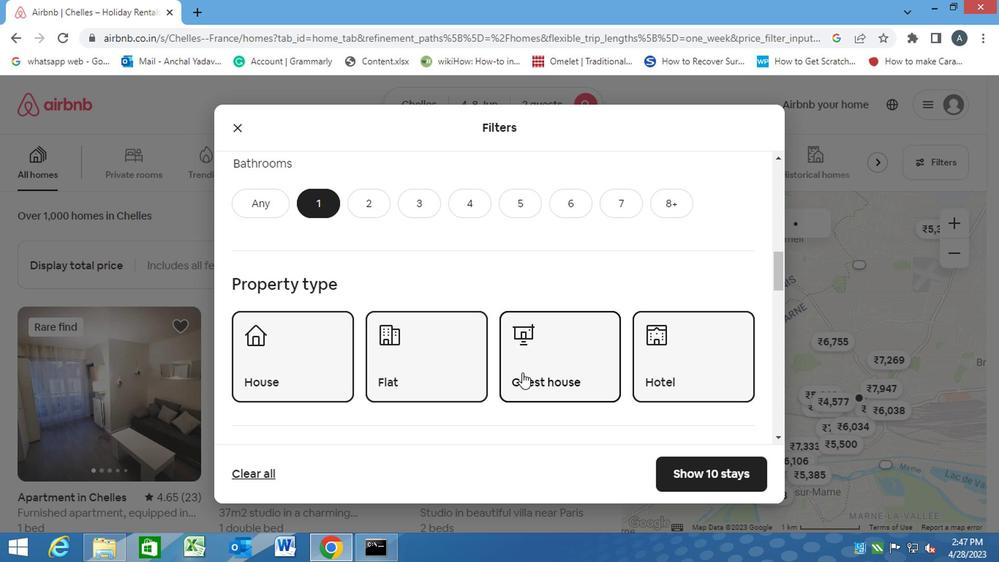 
Action: Mouse scrolled (523, 373) with delta (0, 0)
Screenshot: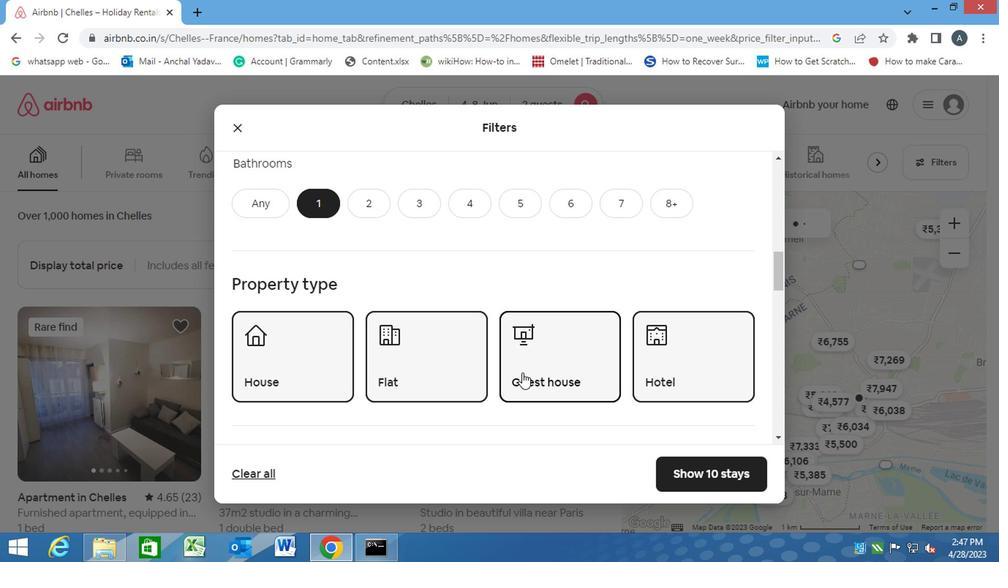 
Action: Mouse scrolled (523, 373) with delta (0, 0)
Screenshot: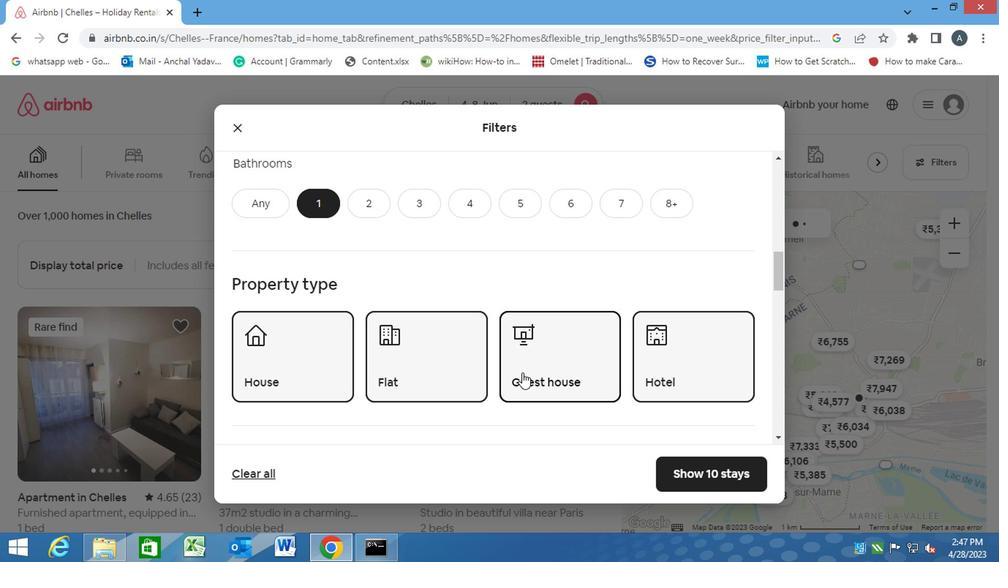 
Action: Mouse moved to (494, 352)
Screenshot: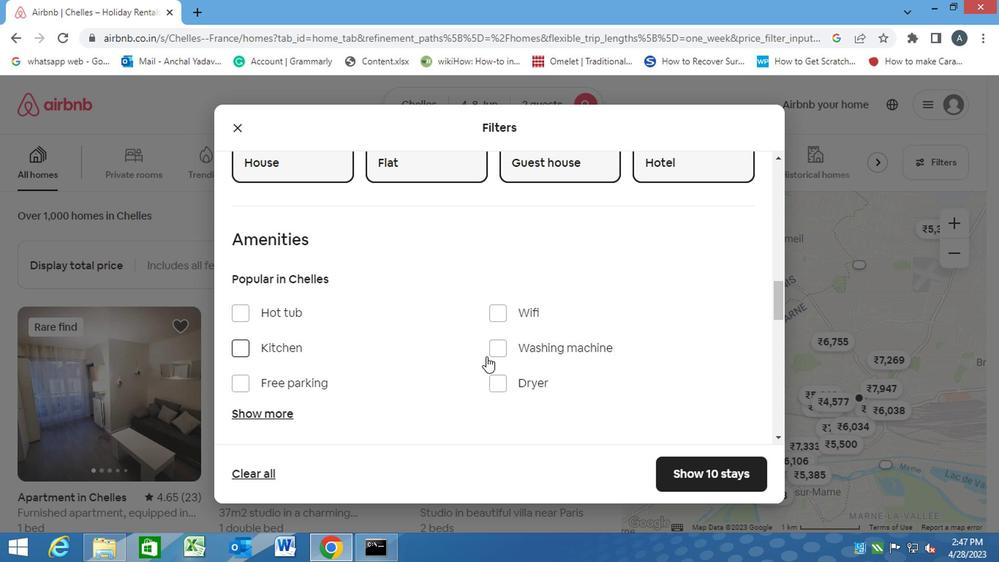 
Action: Mouse pressed left at (494, 352)
Screenshot: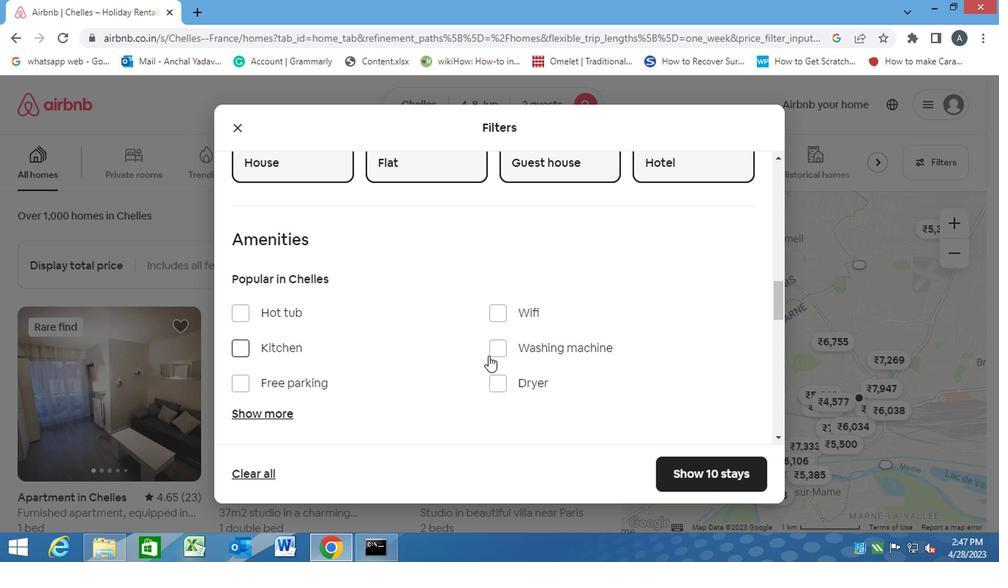 
Action: Mouse moved to (414, 387)
Screenshot: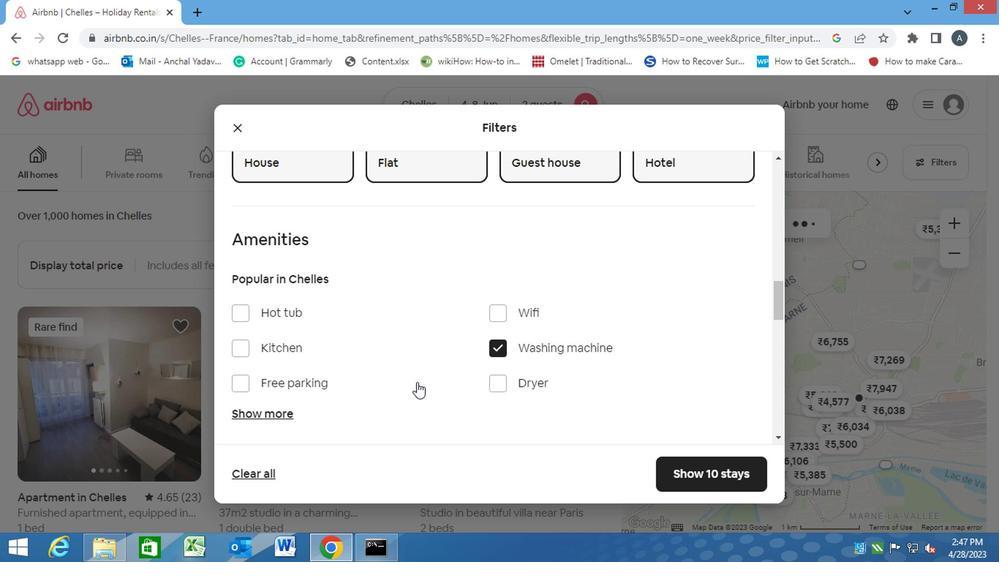 
Action: Mouse scrolled (414, 387) with delta (0, 0)
Screenshot: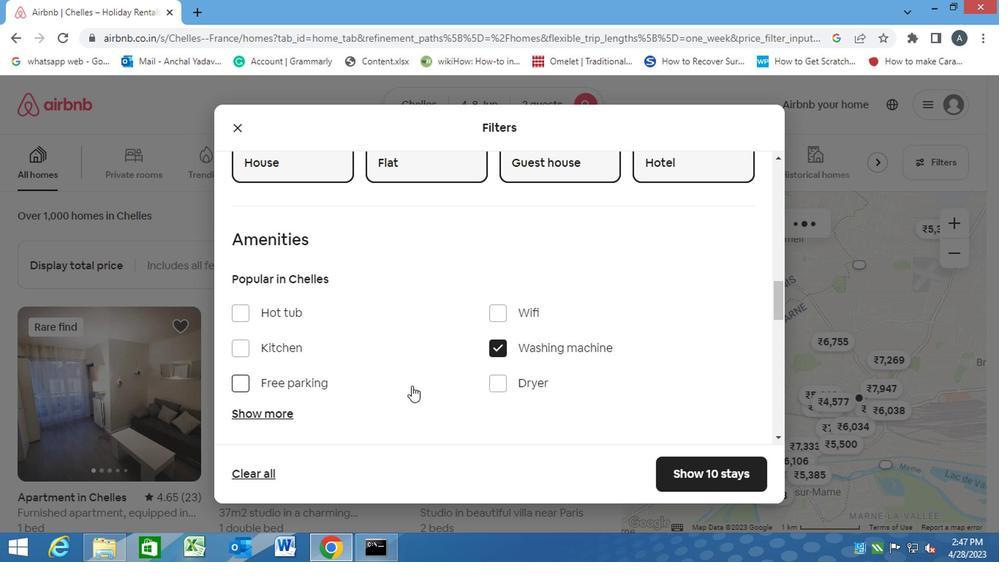 
Action: Mouse moved to (414, 388)
Screenshot: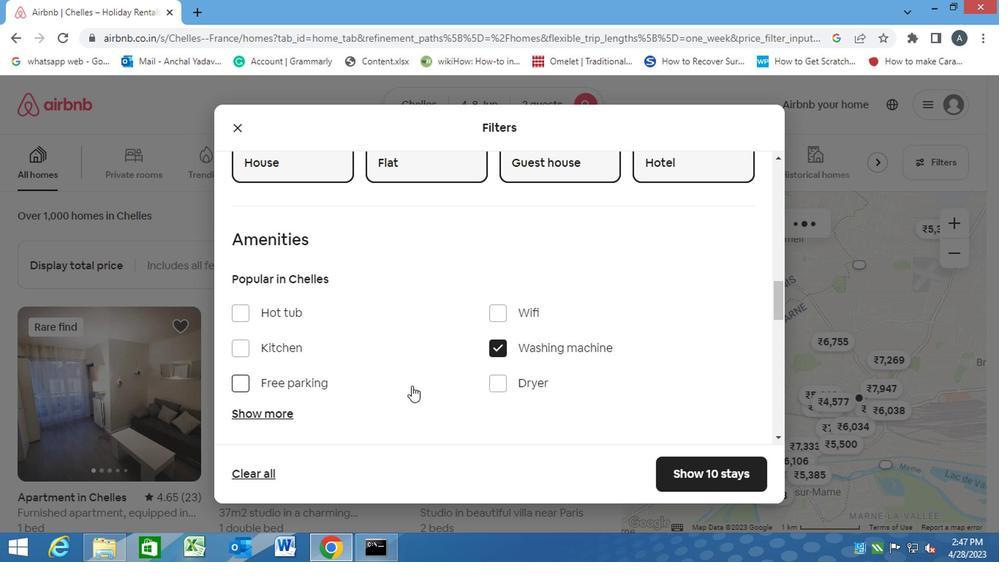 
Action: Mouse scrolled (414, 387) with delta (0, -1)
Screenshot: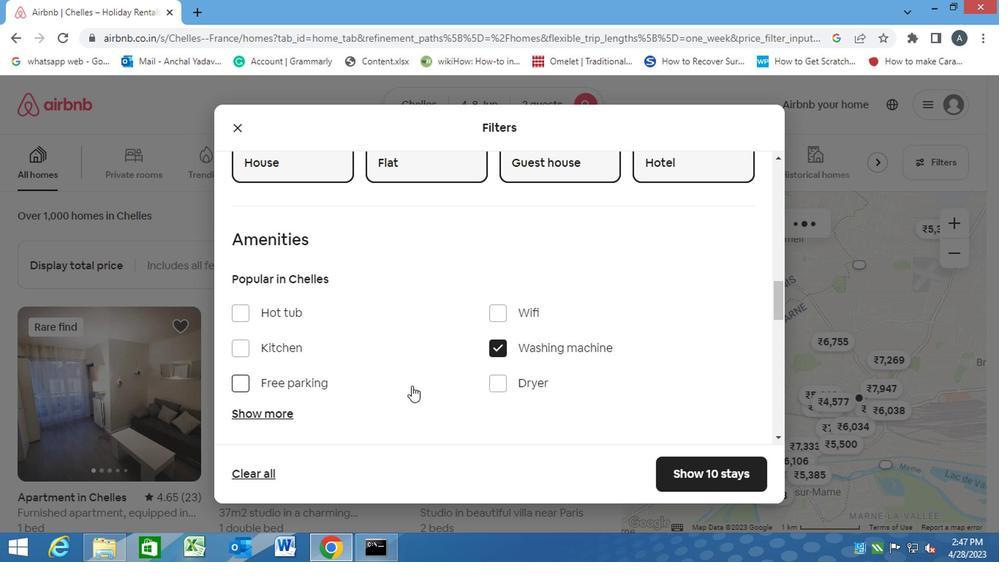 
Action: Mouse scrolled (414, 387) with delta (0, -1)
Screenshot: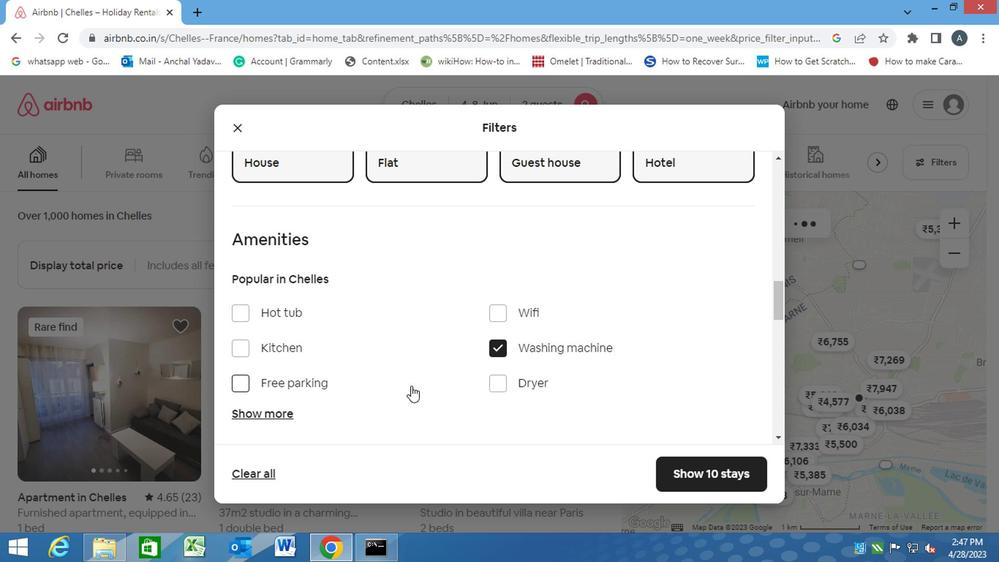 
Action: Mouse scrolled (414, 387) with delta (0, -1)
Screenshot: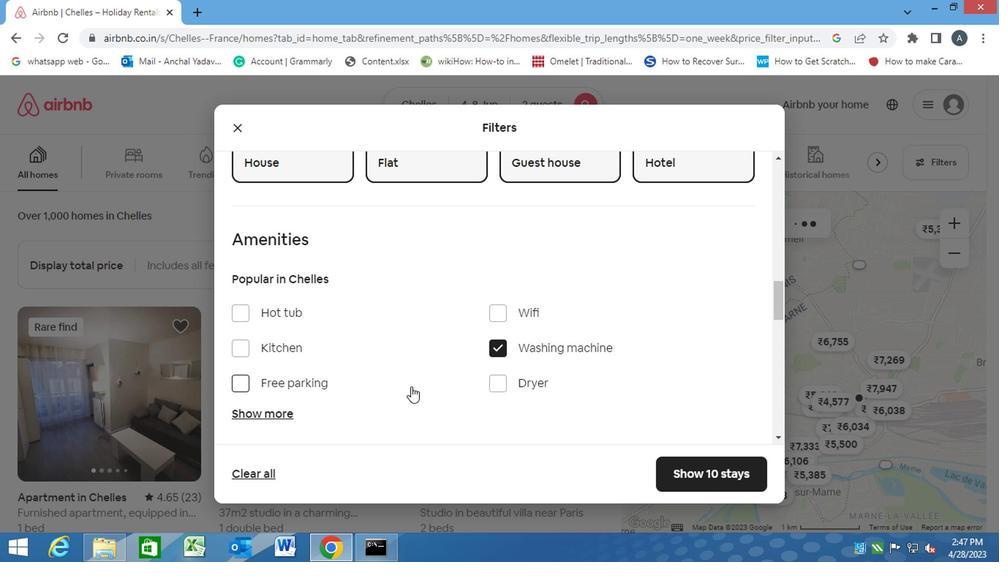 
Action: Mouse moved to (715, 285)
Screenshot: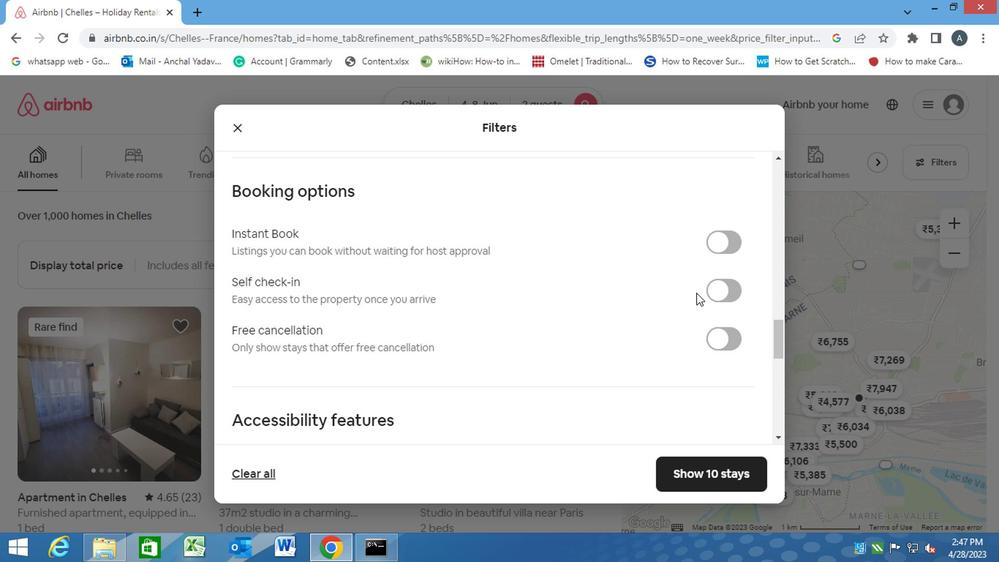 
Action: Mouse pressed left at (715, 285)
Screenshot: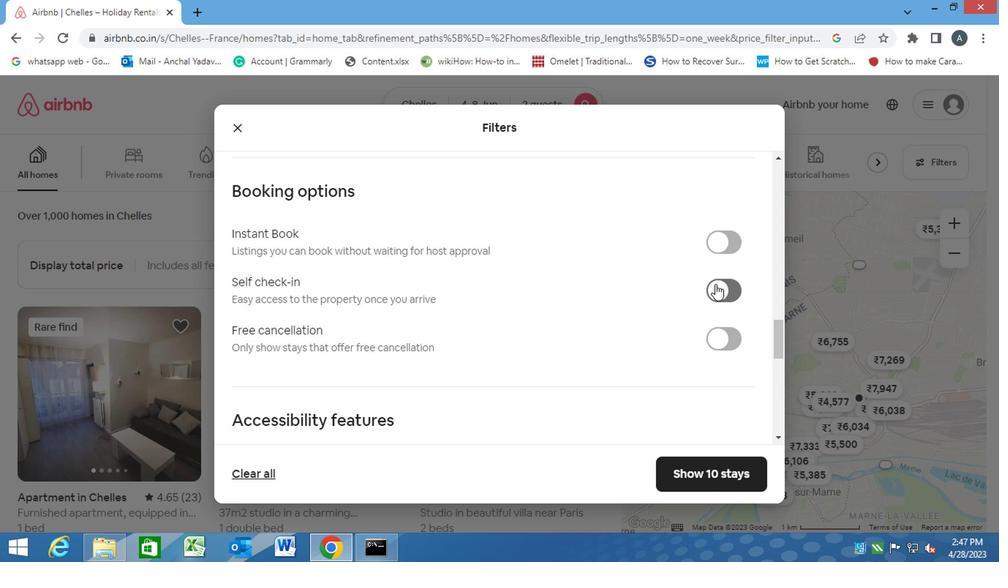 
Action: Mouse moved to (519, 380)
Screenshot: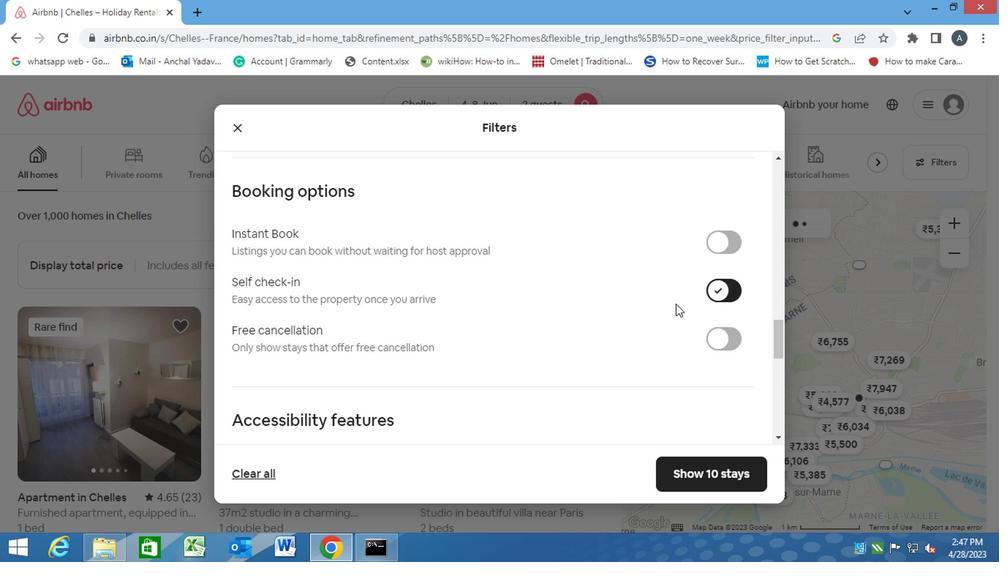 
Action: Mouse scrolled (519, 379) with delta (0, 0)
Screenshot: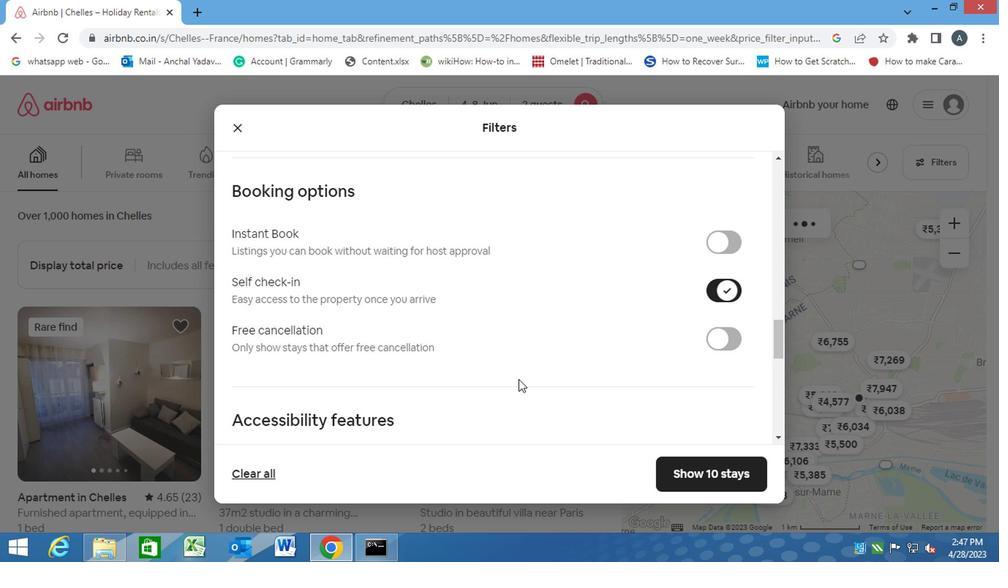 
Action: Mouse scrolled (519, 379) with delta (0, 0)
Screenshot: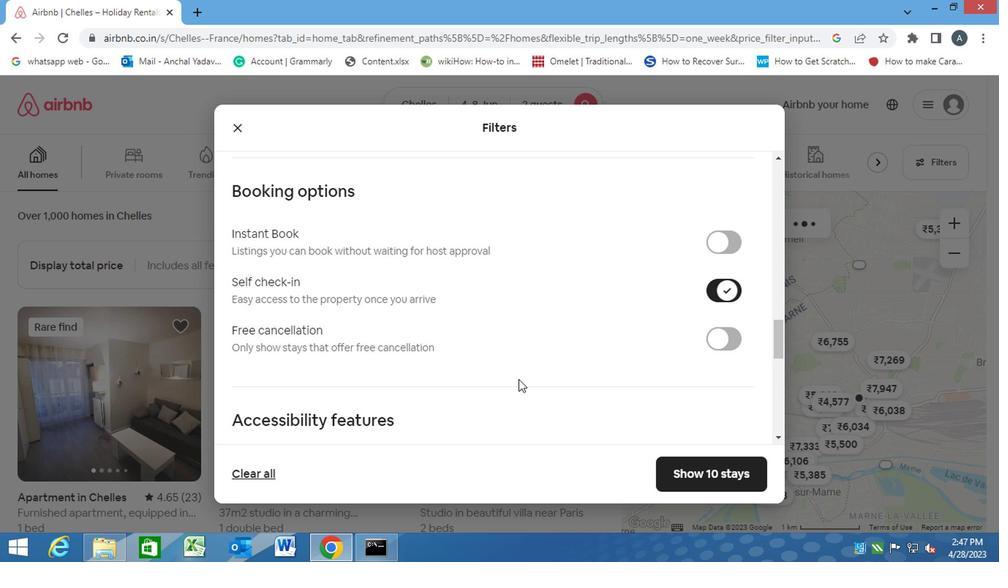 
Action: Mouse scrolled (519, 379) with delta (0, 0)
Screenshot: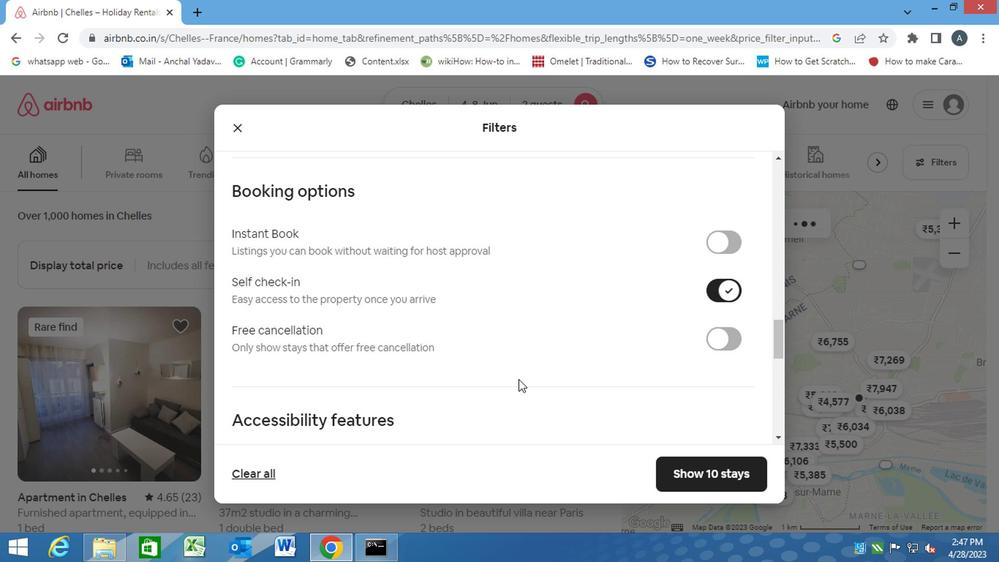 
Action: Mouse scrolled (519, 379) with delta (0, 0)
Screenshot: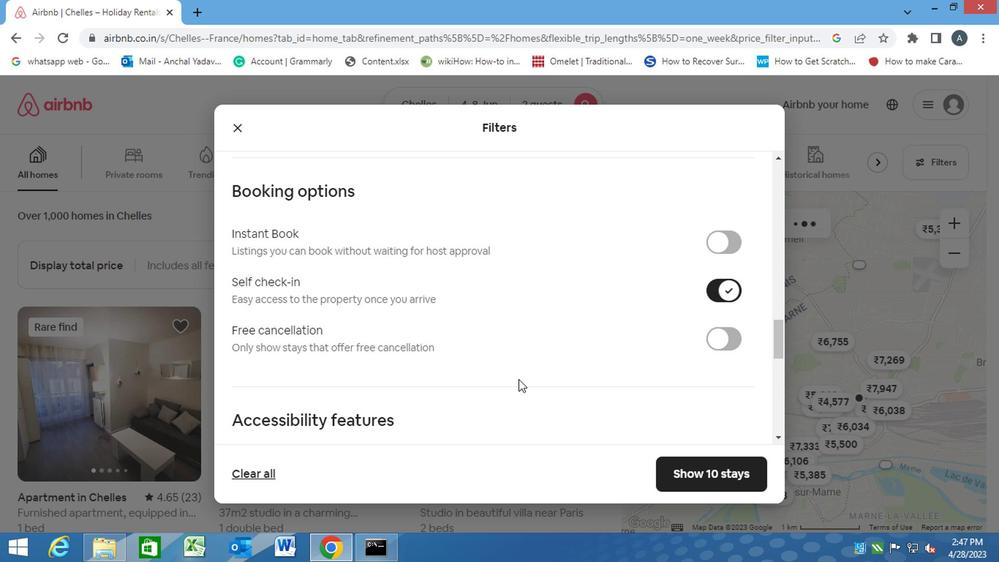 
Action: Mouse scrolled (519, 379) with delta (0, 0)
Screenshot: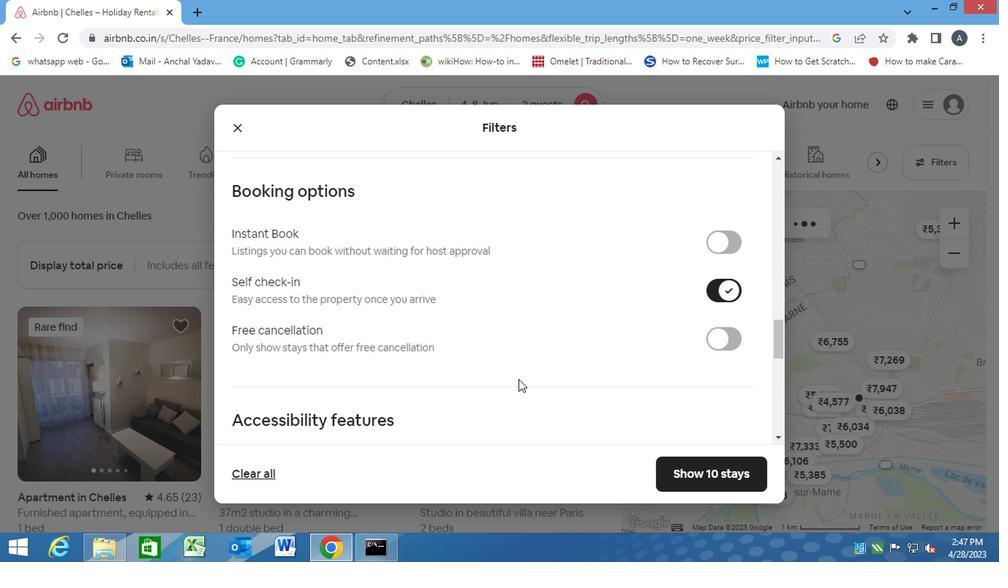 
Action: Mouse moved to (263, 371)
Screenshot: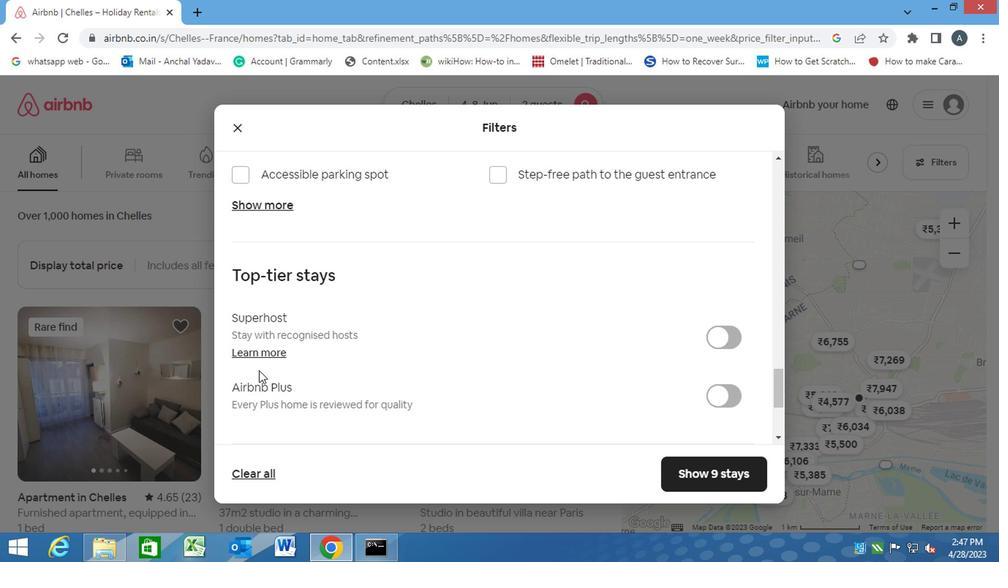 
Action: Mouse scrolled (263, 371) with delta (0, 0)
Screenshot: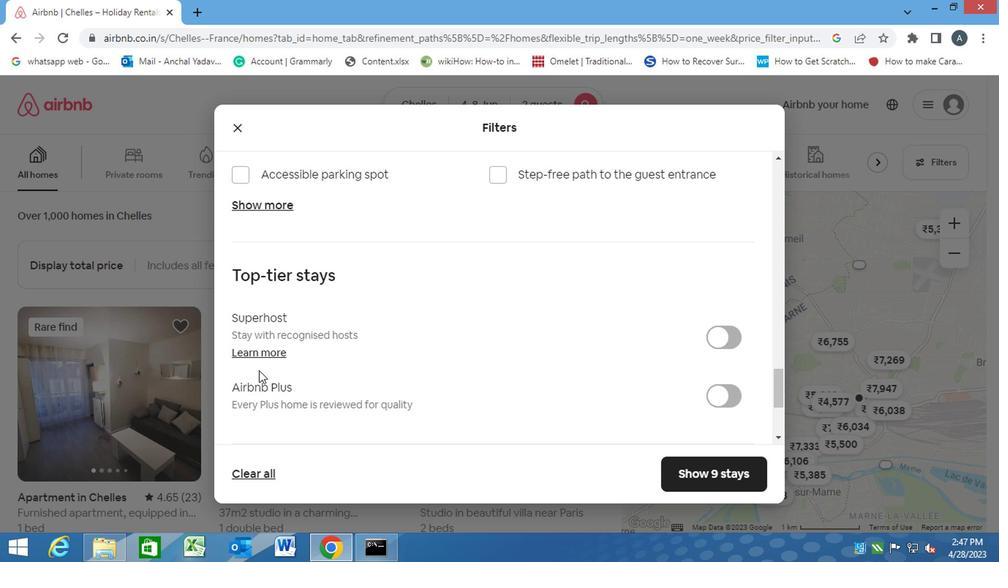 
Action: Mouse moved to (263, 371)
Screenshot: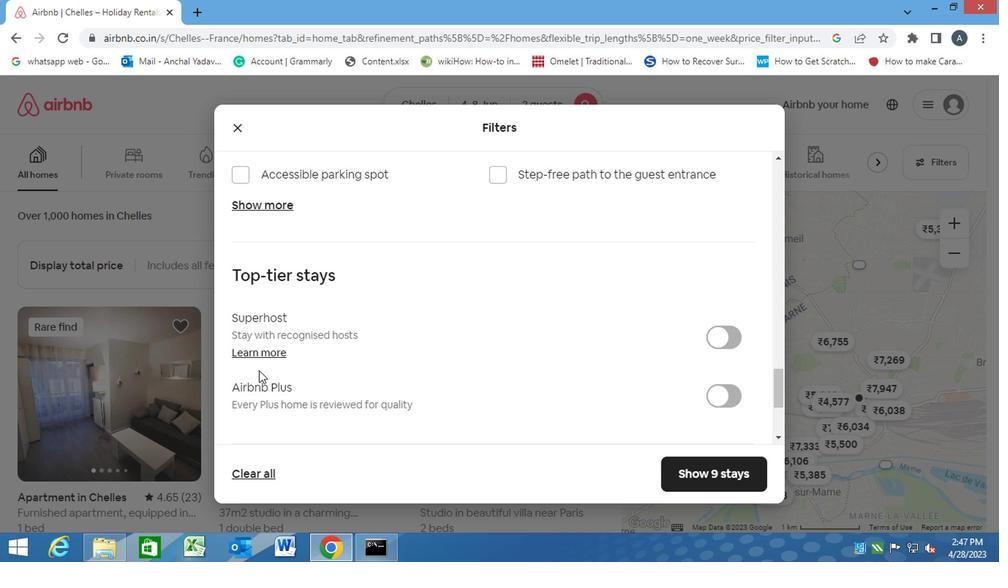 
Action: Mouse scrolled (263, 371) with delta (0, 0)
Screenshot: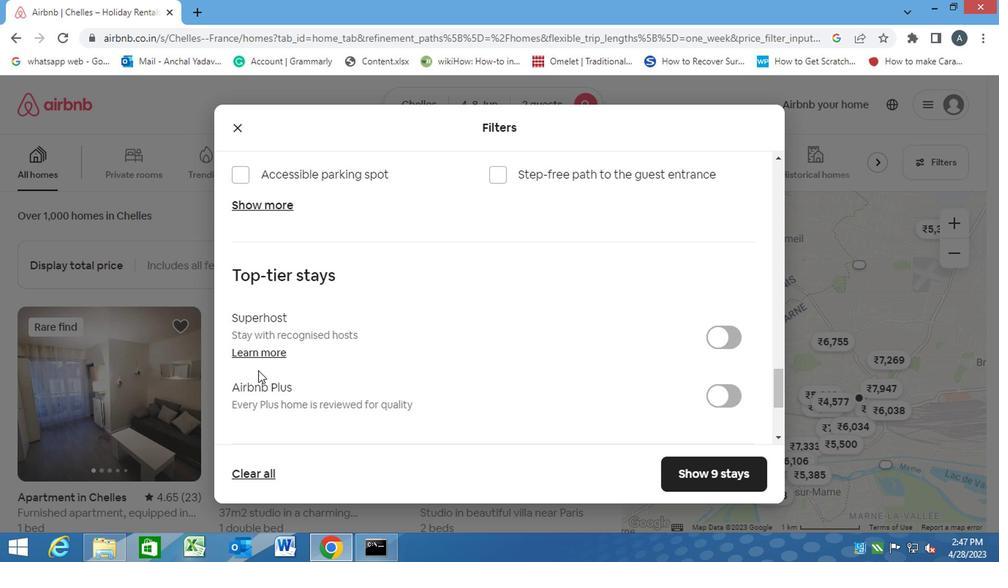 
Action: Mouse scrolled (263, 371) with delta (0, 0)
Screenshot: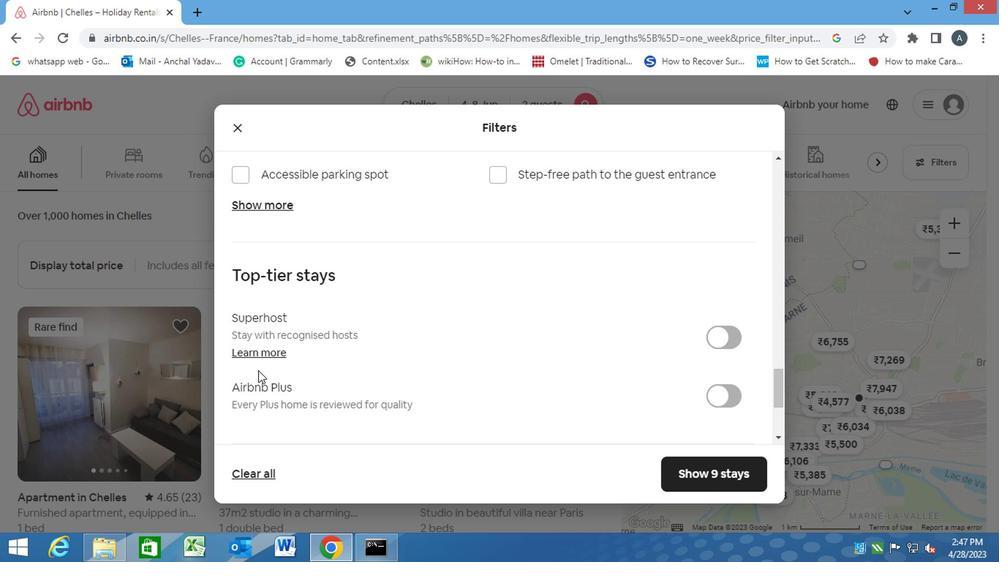 
Action: Mouse moved to (243, 340)
Screenshot: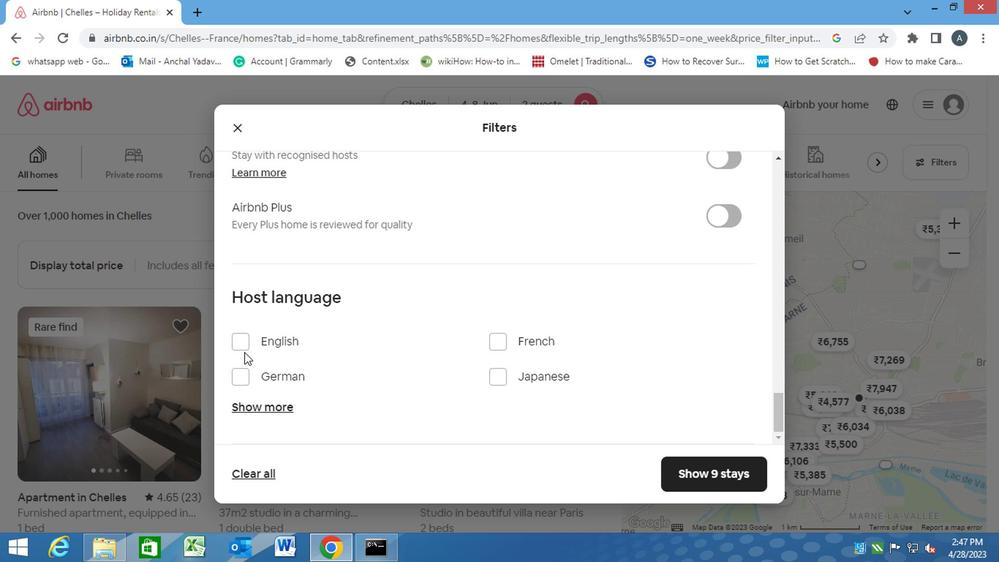 
Action: Mouse pressed left at (243, 340)
Screenshot: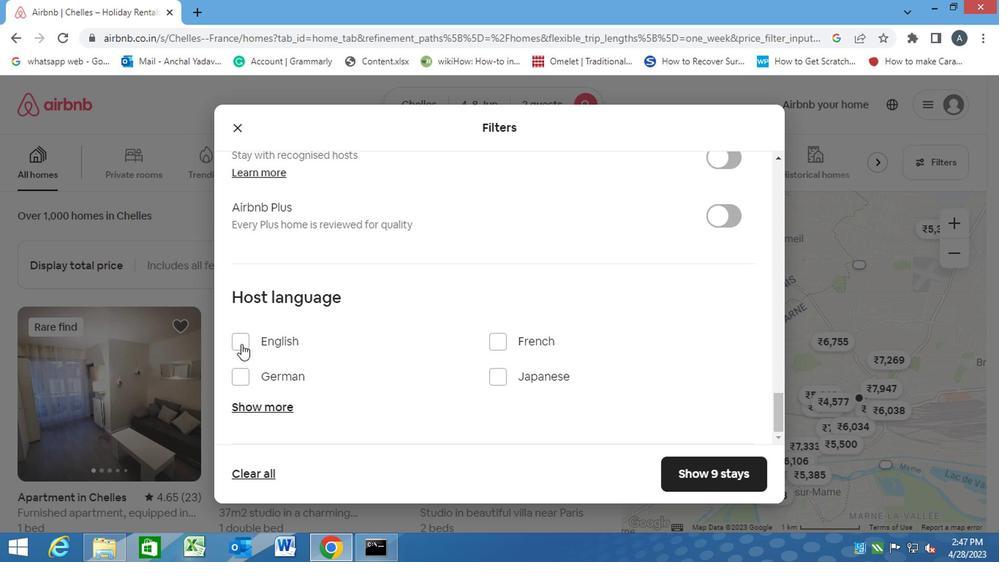 
Action: Mouse moved to (668, 467)
Screenshot: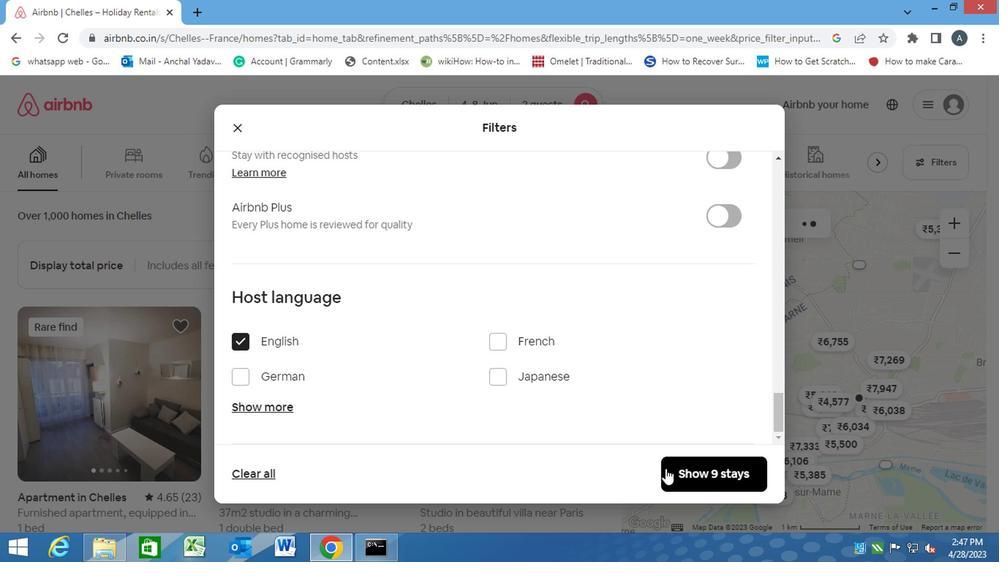 
Action: Mouse pressed left at (668, 467)
Screenshot: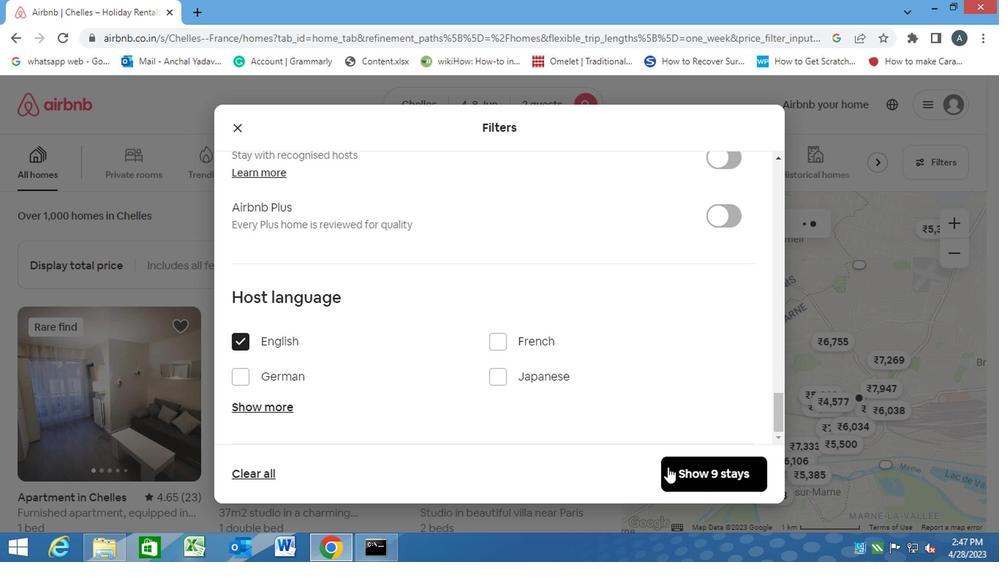 
